 Task: Explore the indoor layout of the Louvre Museum in Paris (expanding beyond the USA).
Action: Mouse moved to (111, 84)
Screenshot: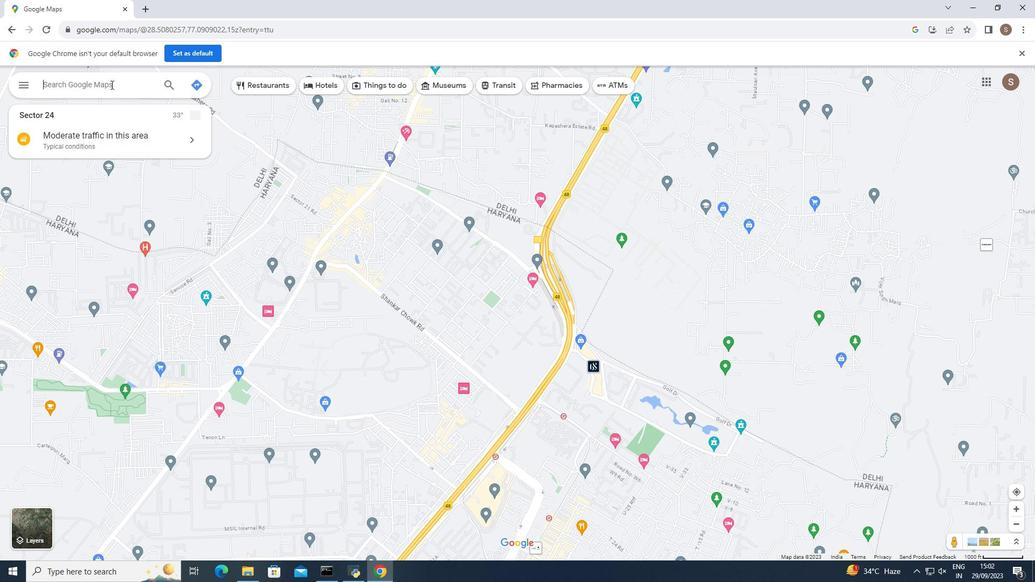 
Action: Mouse pressed left at (111, 84)
Screenshot: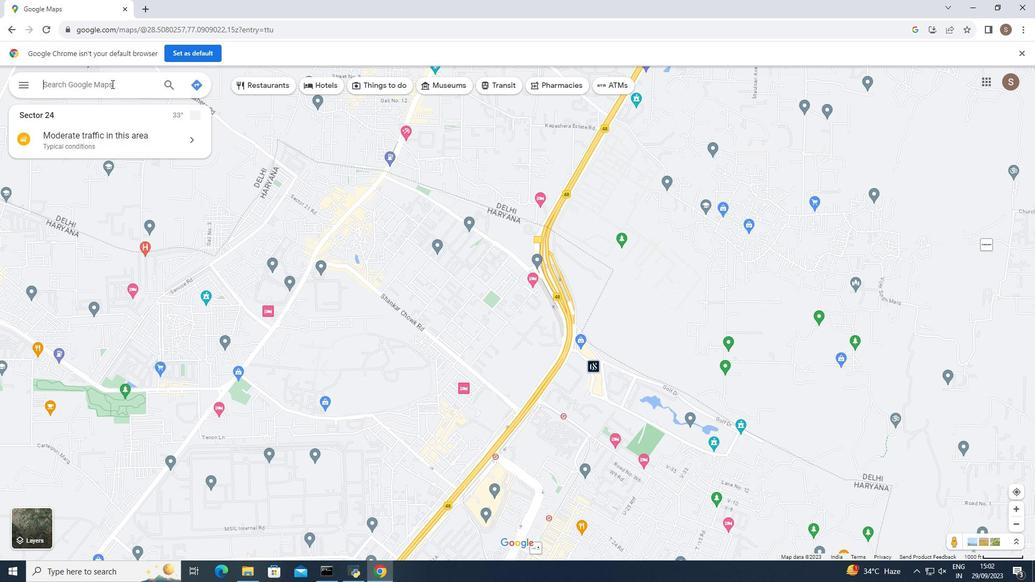 
Action: Mouse moved to (111, 84)
Screenshot: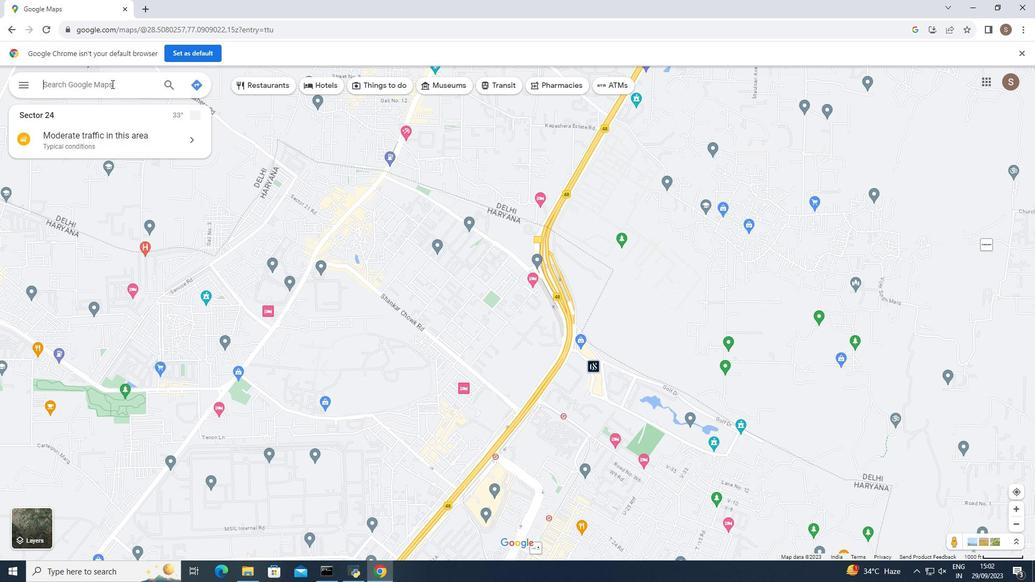 
Action: Key pressed louvre<Key.space>museum<Key.space>in<Key.space>paris
Screenshot: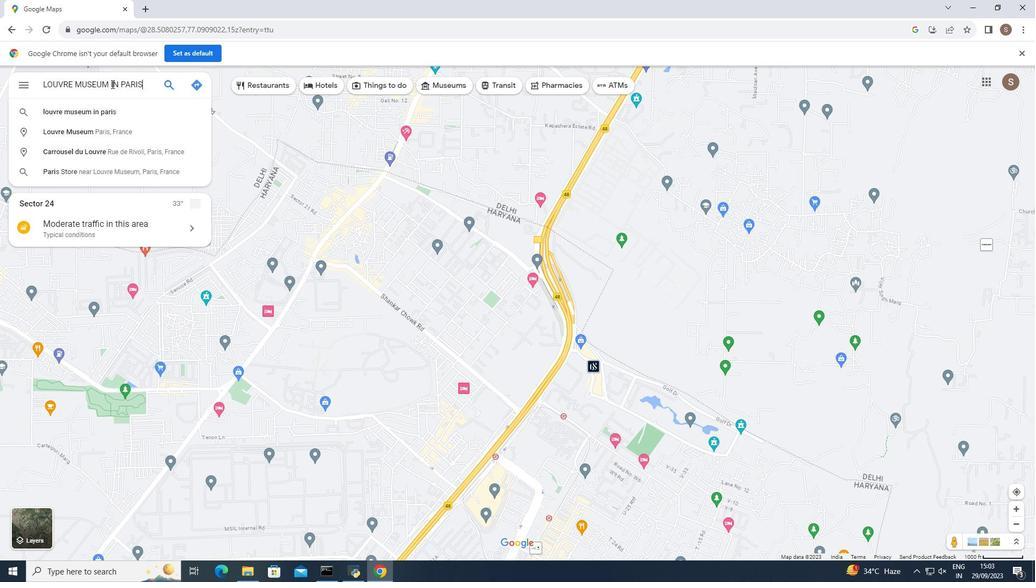 
Action: Mouse moved to (94, 127)
Screenshot: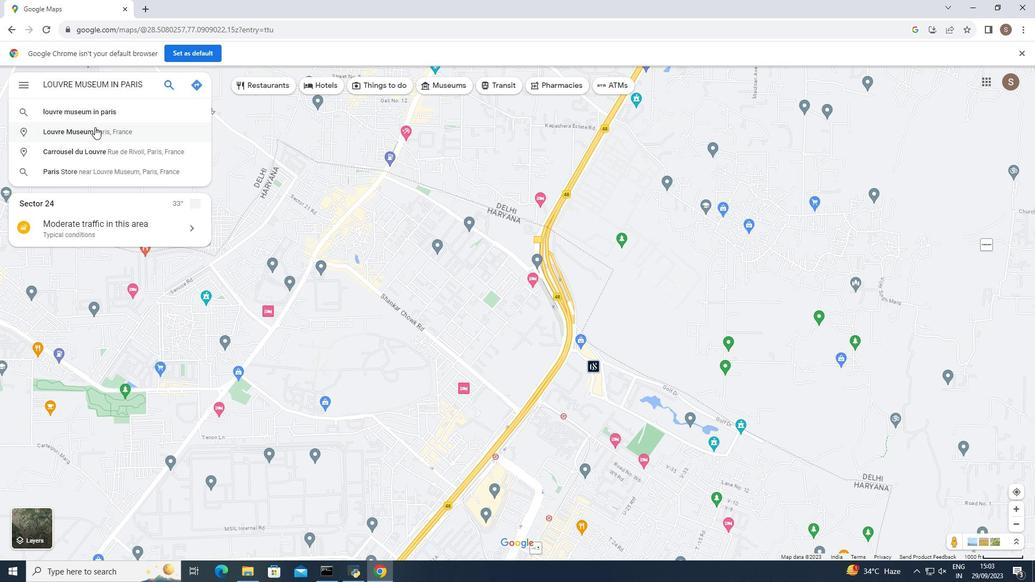 
Action: Mouse pressed left at (94, 127)
Screenshot: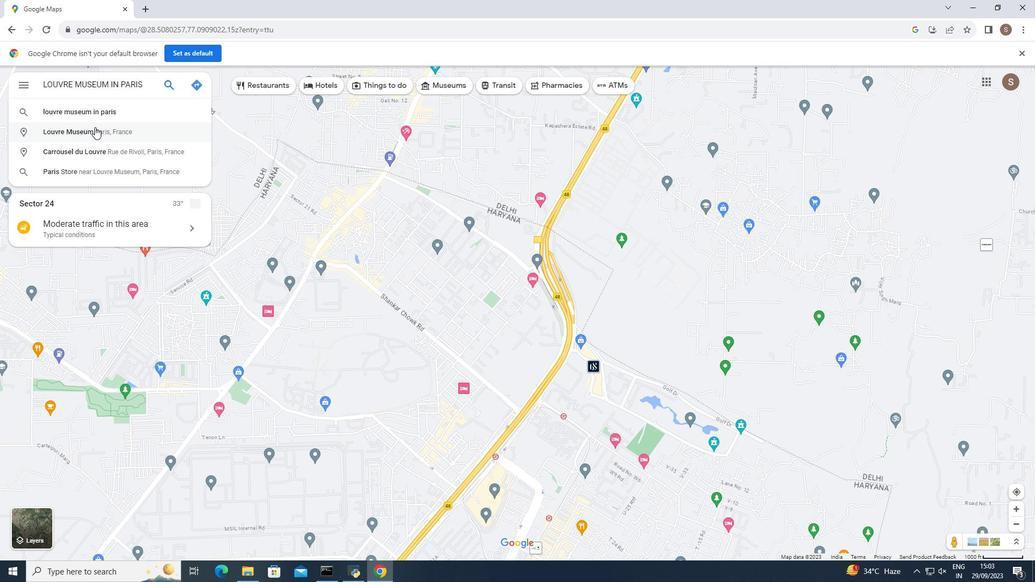 
Action: Mouse moved to (200, 360)
Screenshot: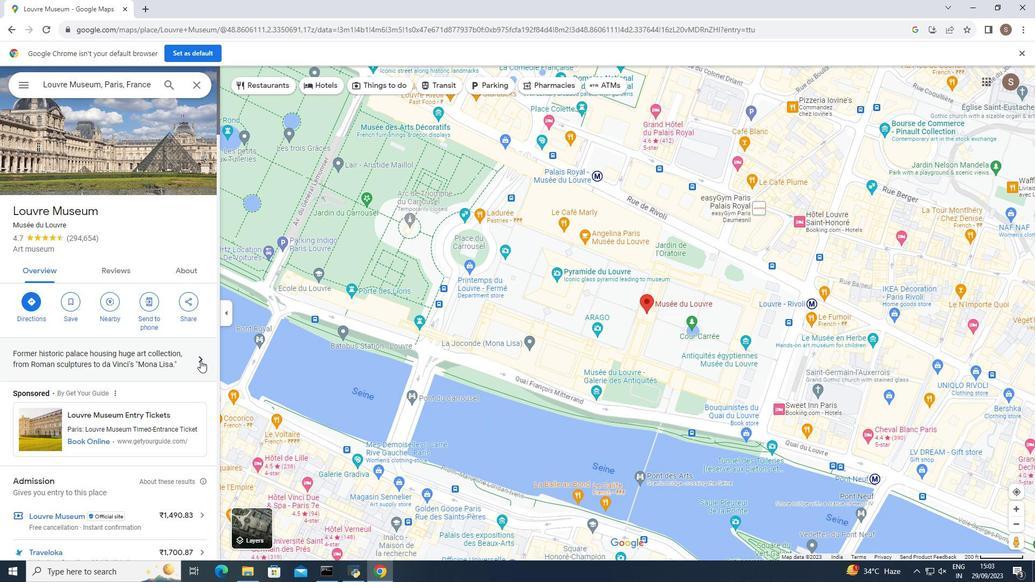 
Action: Mouse pressed left at (200, 360)
Screenshot: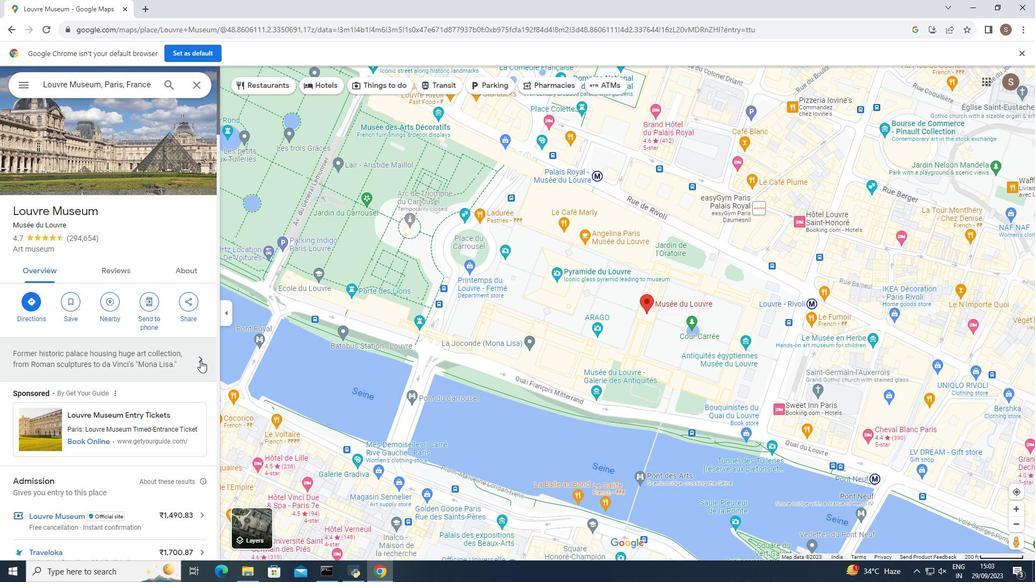 
Action: Mouse moved to (115, 111)
Screenshot: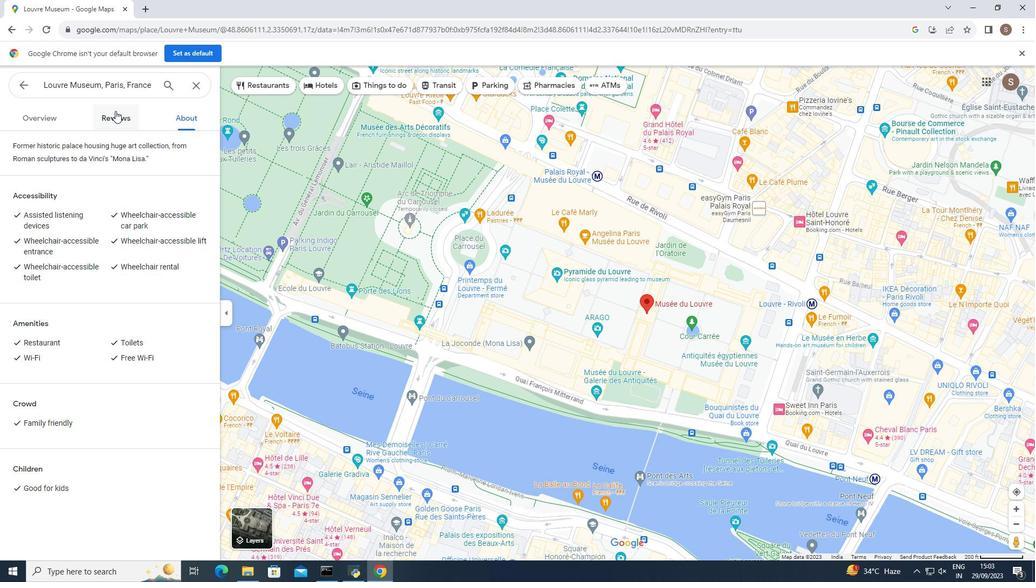 
Action: Mouse pressed left at (115, 111)
Screenshot: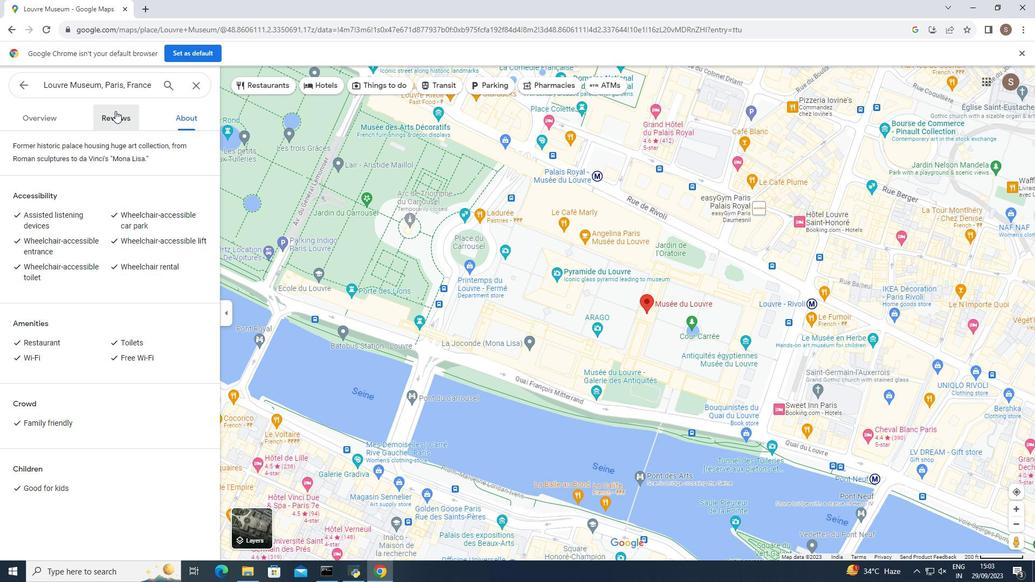 
Action: Mouse moved to (126, 247)
Screenshot: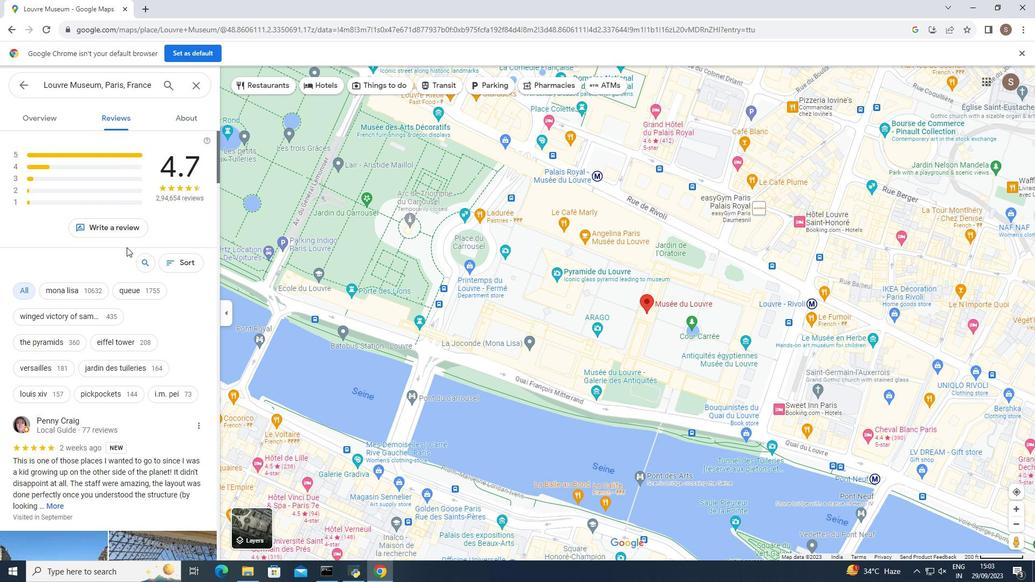 
Action: Mouse scrolled (126, 246) with delta (0, 0)
Screenshot: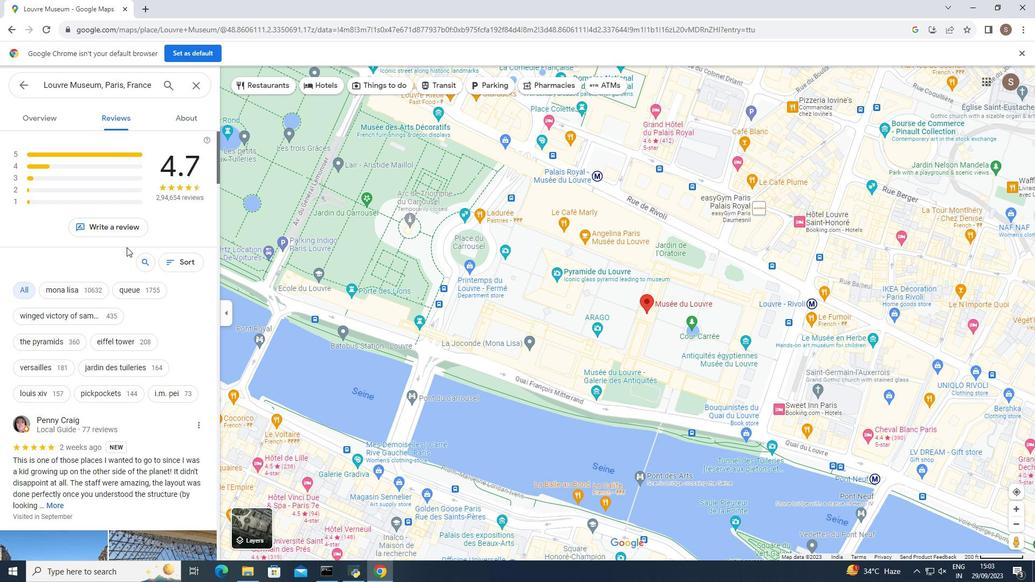 
Action: Mouse moved to (126, 247)
Screenshot: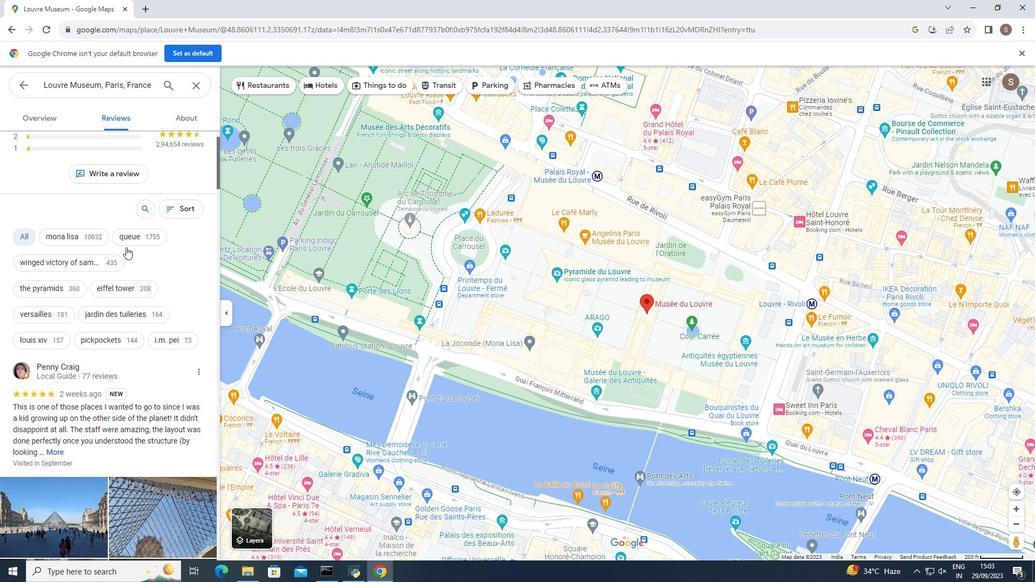 
Action: Mouse scrolled (126, 246) with delta (0, 0)
Screenshot: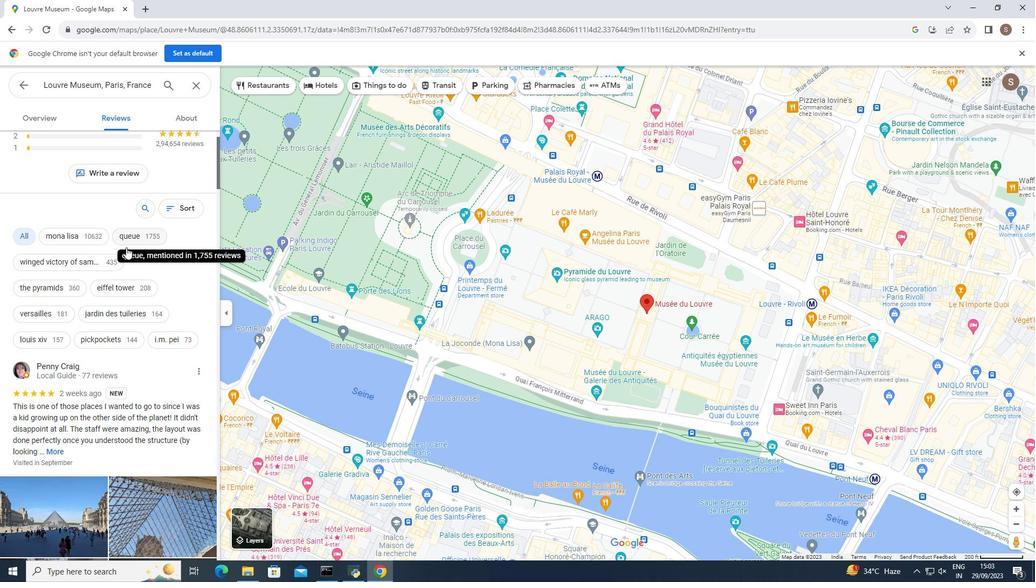 
Action: Mouse scrolled (126, 246) with delta (0, 0)
Screenshot: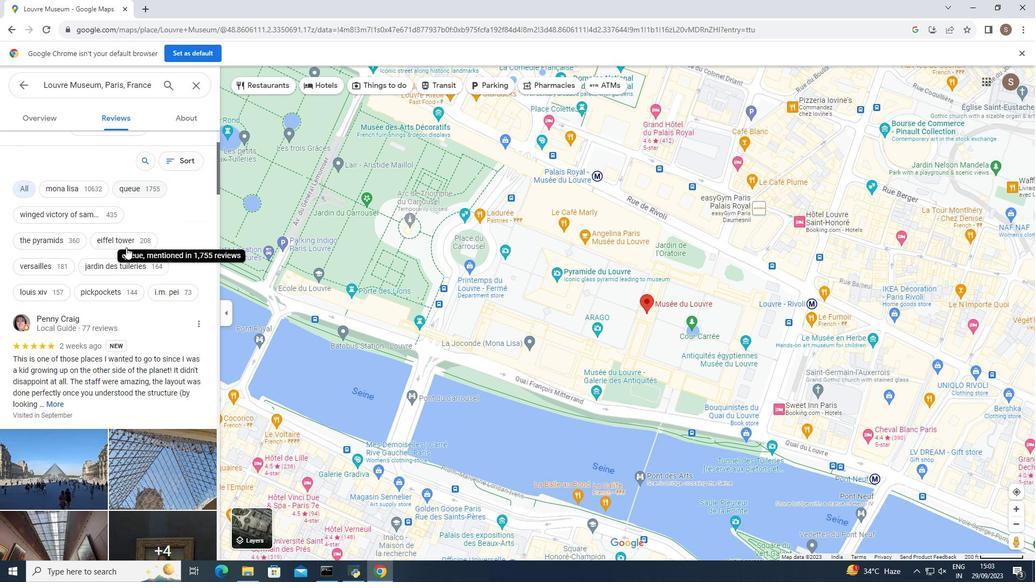 
Action: Mouse moved to (51, 342)
Screenshot: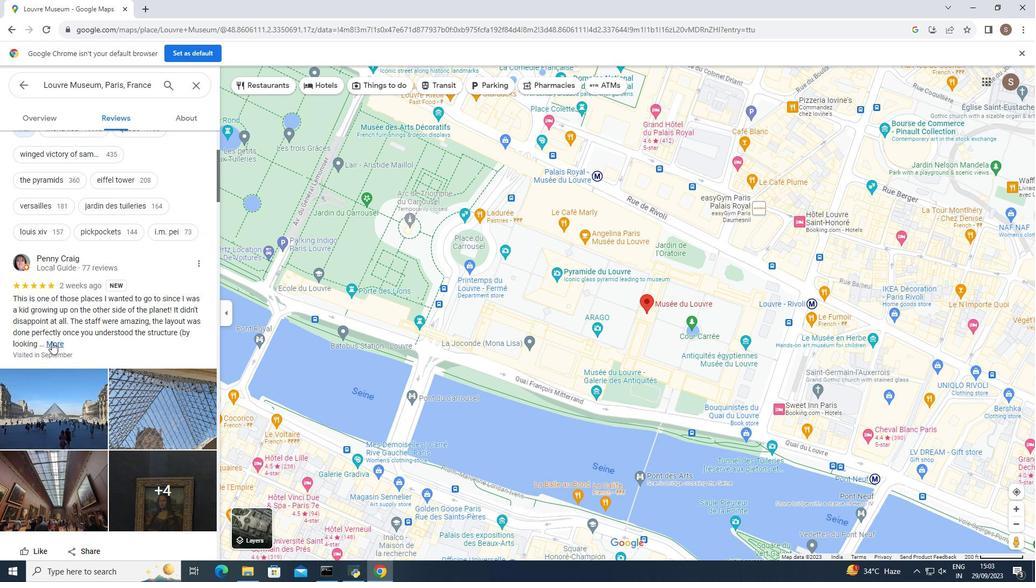 
Action: Mouse pressed left at (51, 342)
Screenshot: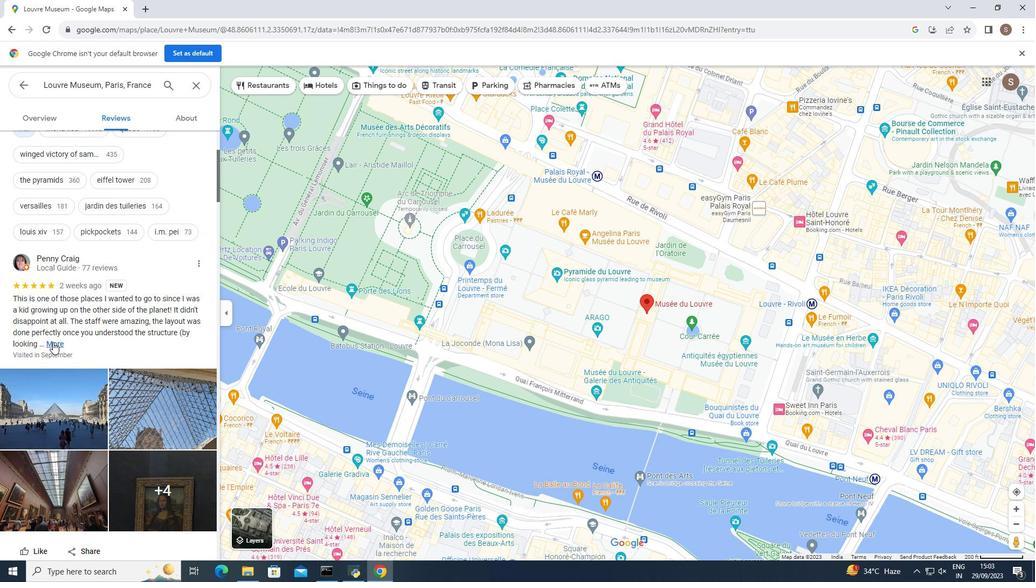 
Action: Mouse moved to (84, 326)
Screenshot: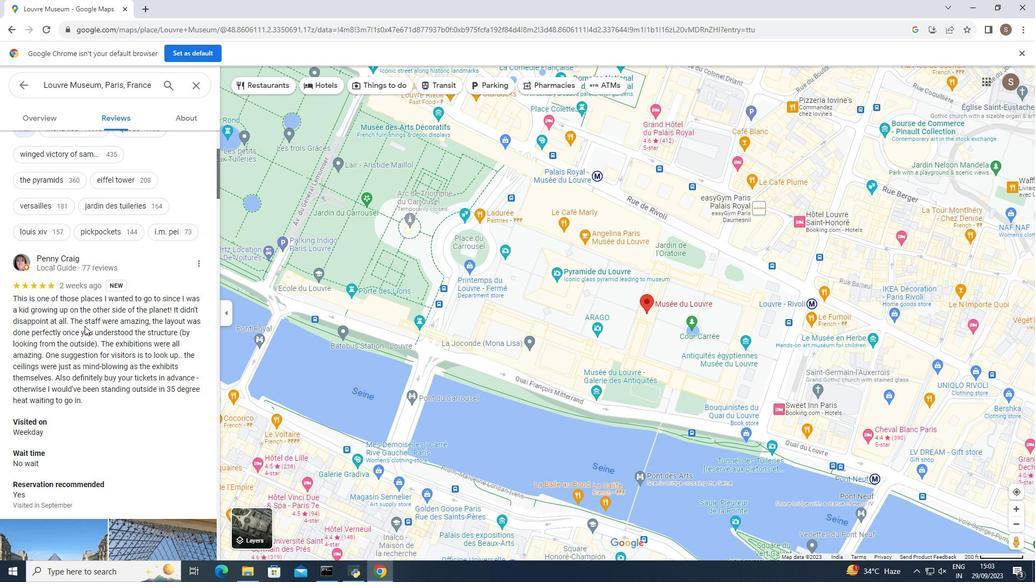 
Action: Mouse scrolled (84, 325) with delta (0, 0)
Screenshot: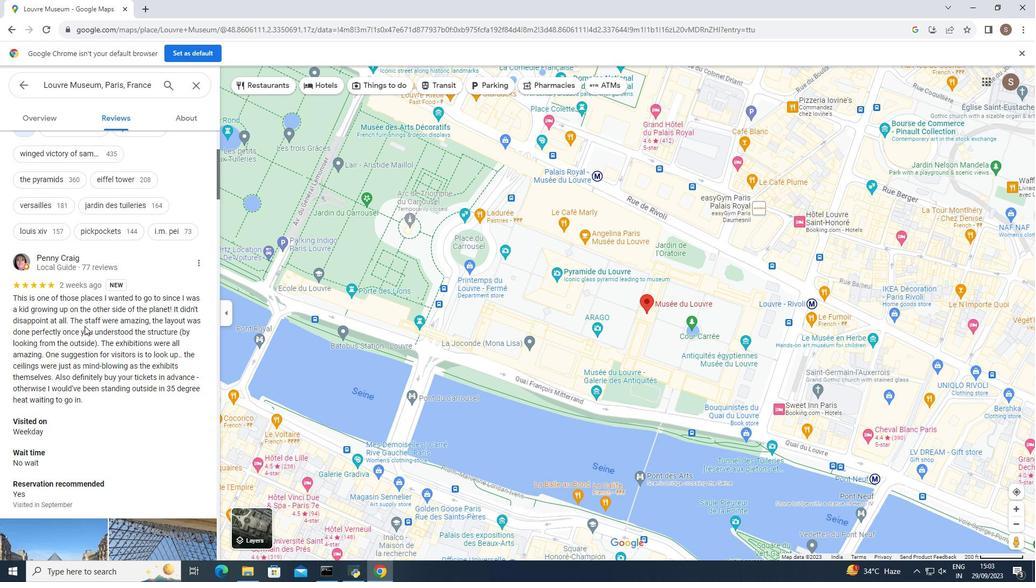 
Action: Mouse scrolled (84, 325) with delta (0, 0)
Screenshot: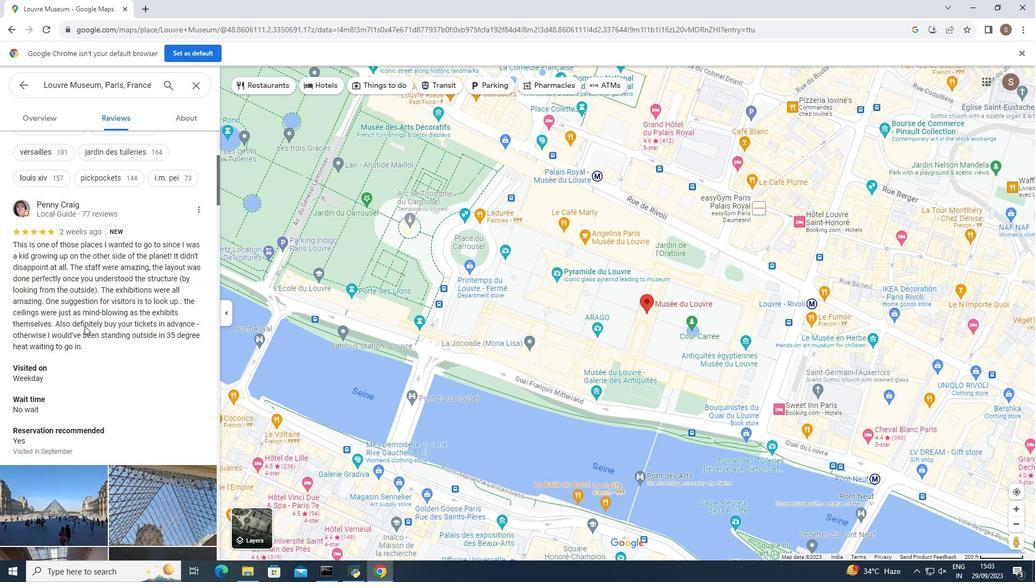 
Action: Mouse scrolled (84, 325) with delta (0, 0)
Screenshot: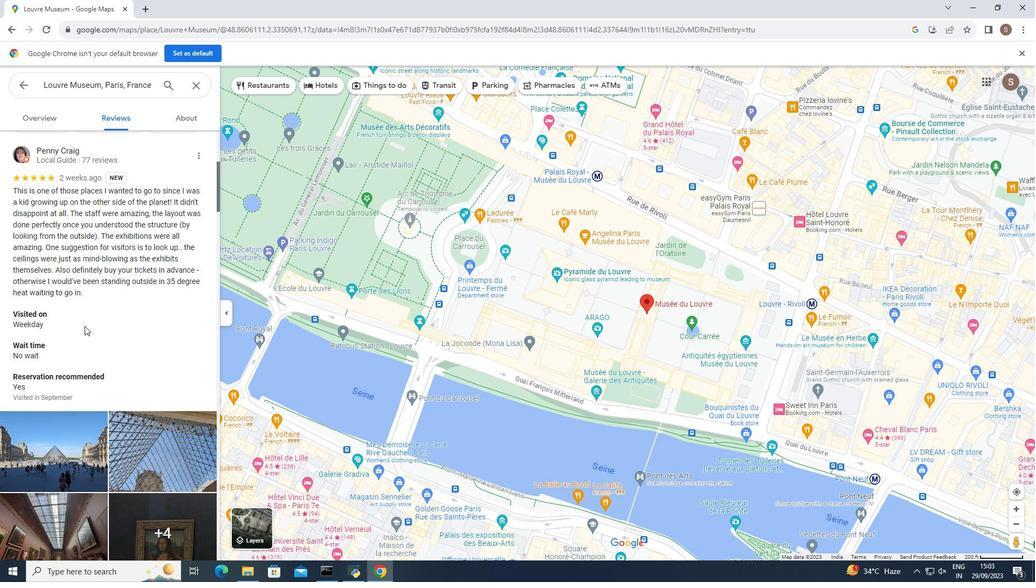 
Action: Mouse scrolled (84, 325) with delta (0, 0)
Screenshot: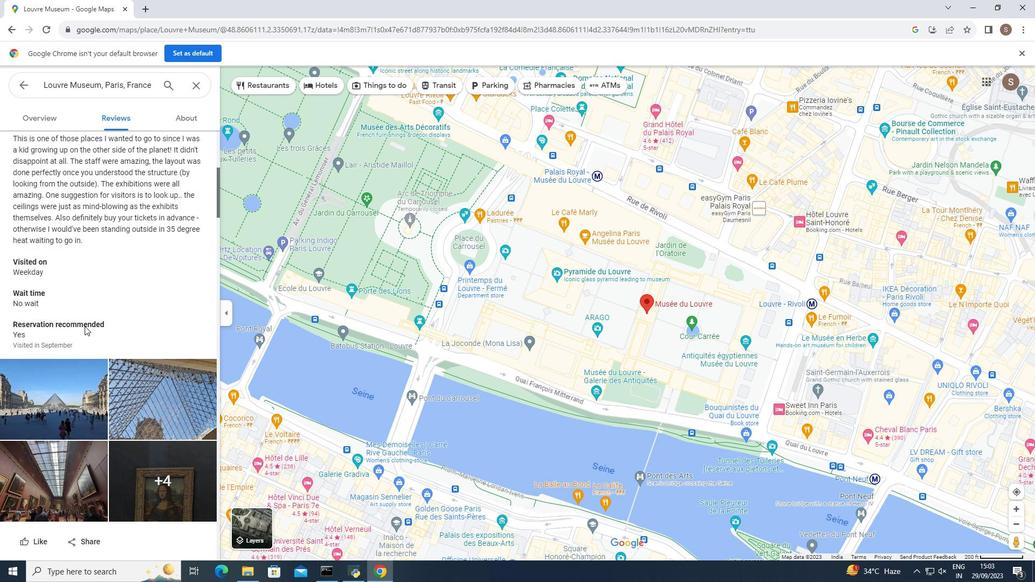 
Action: Mouse scrolled (84, 325) with delta (0, 0)
Screenshot: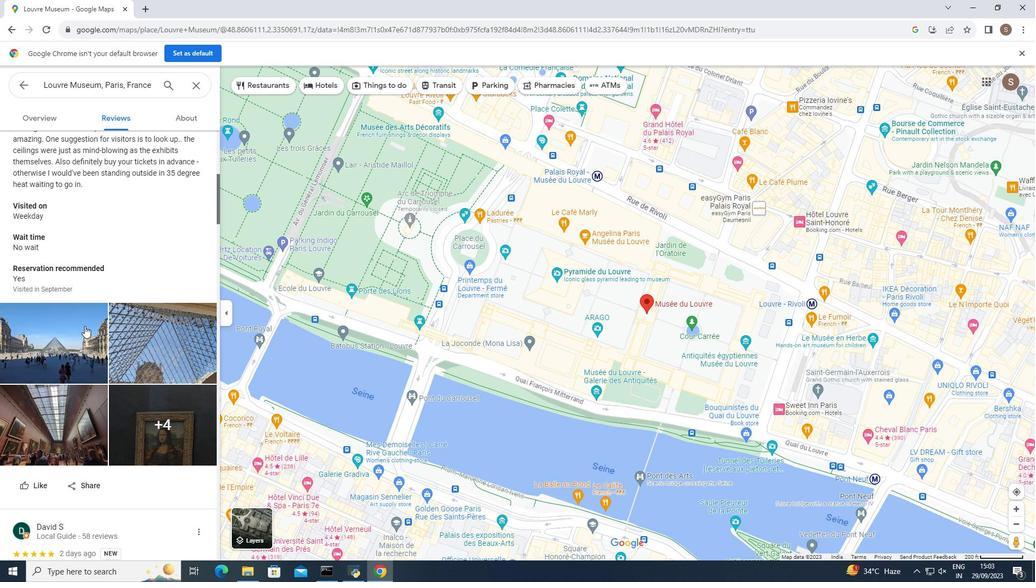 
Action: Mouse scrolled (84, 325) with delta (0, 0)
Screenshot: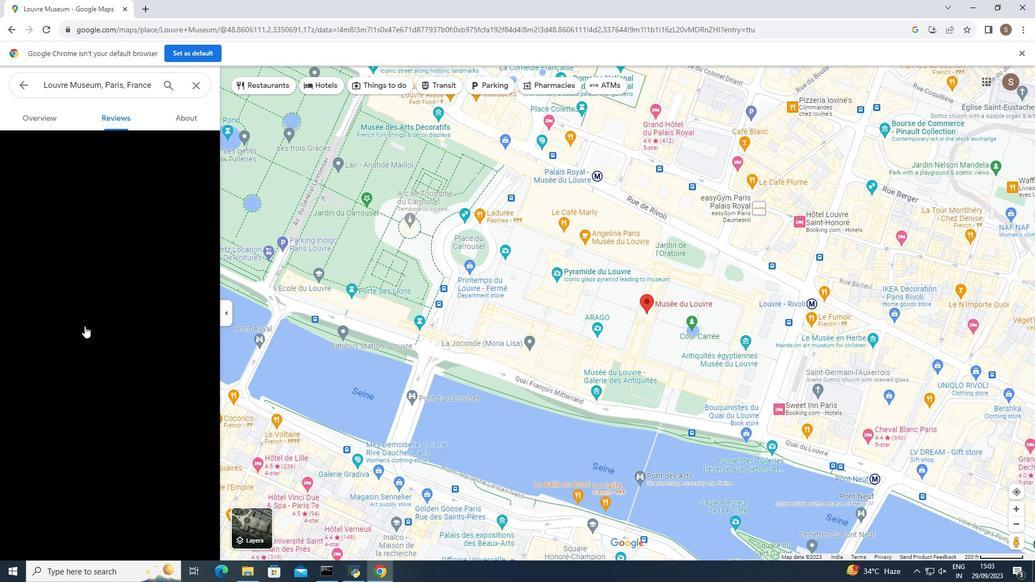 
Action: Mouse moved to (659, 331)
Screenshot: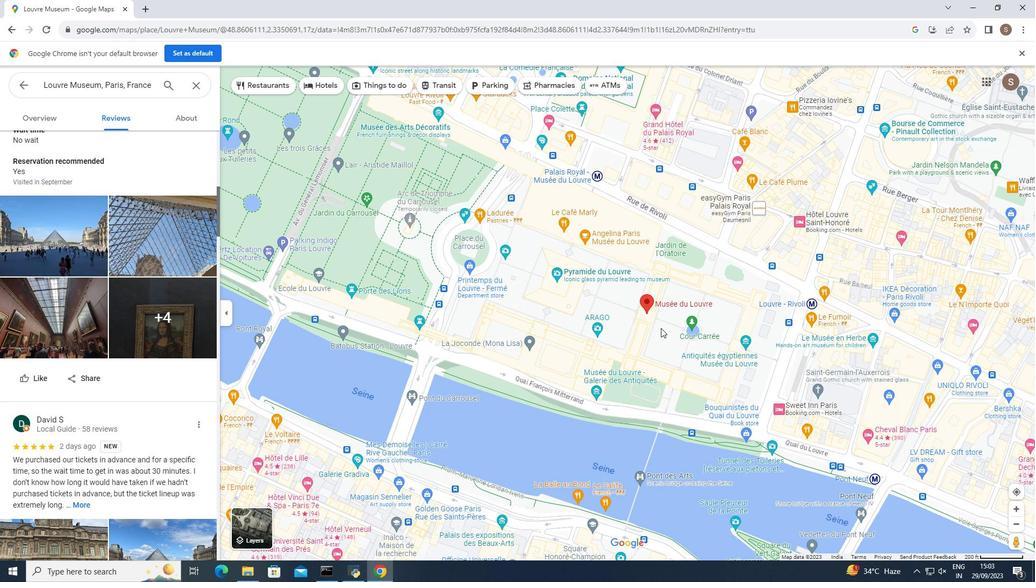 
Action: Mouse scrolled (659, 332) with delta (0, 0)
Screenshot: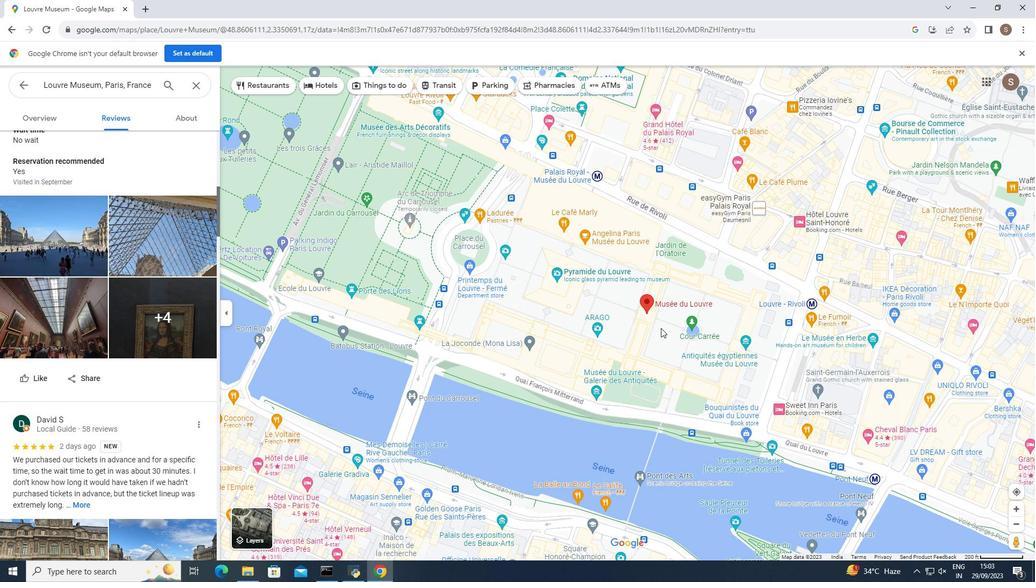 
Action: Mouse moved to (660, 327)
Screenshot: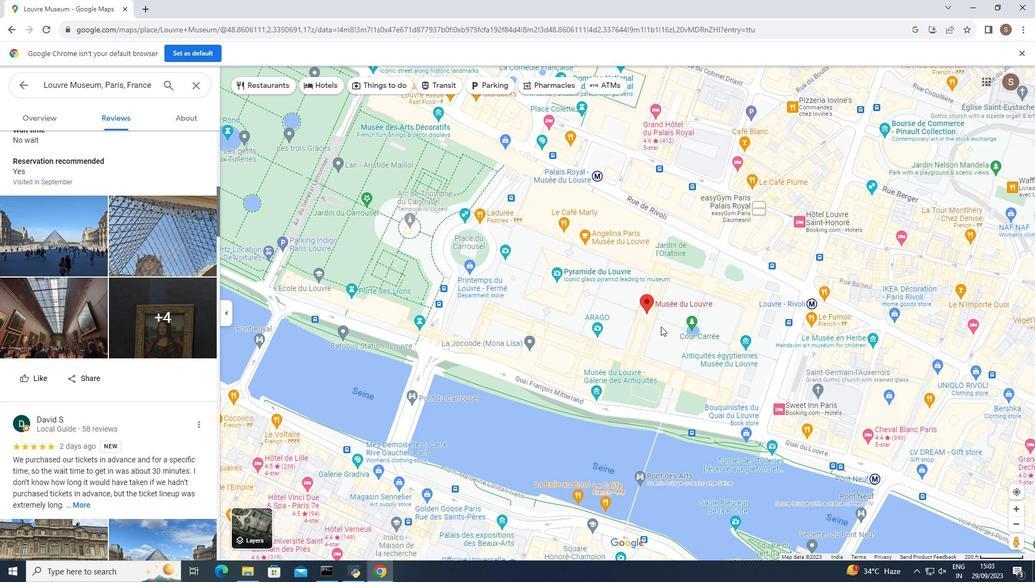 
Action: Mouse scrolled (660, 328) with delta (0, 0)
Screenshot: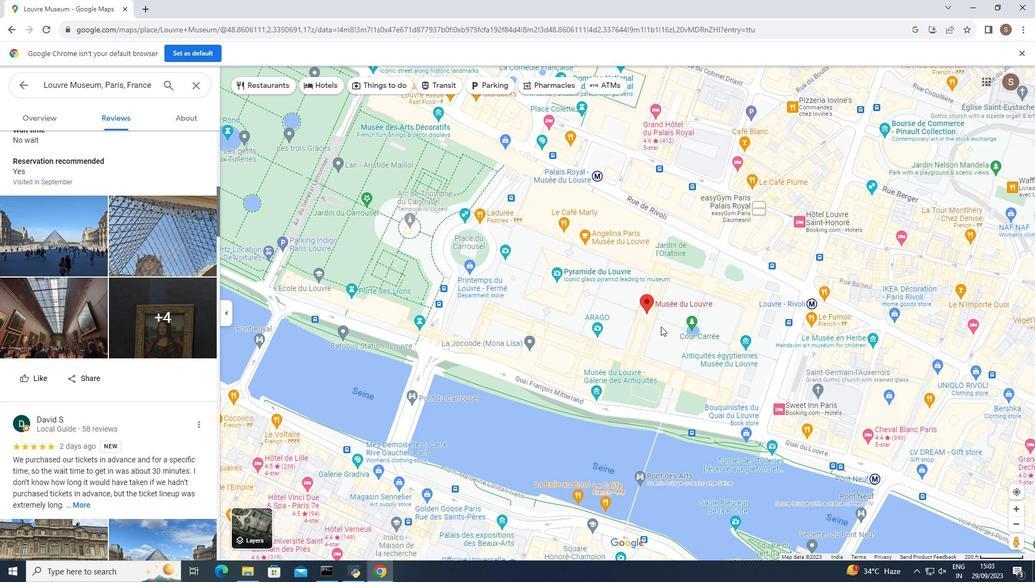 
Action: Mouse moved to (660, 326)
Screenshot: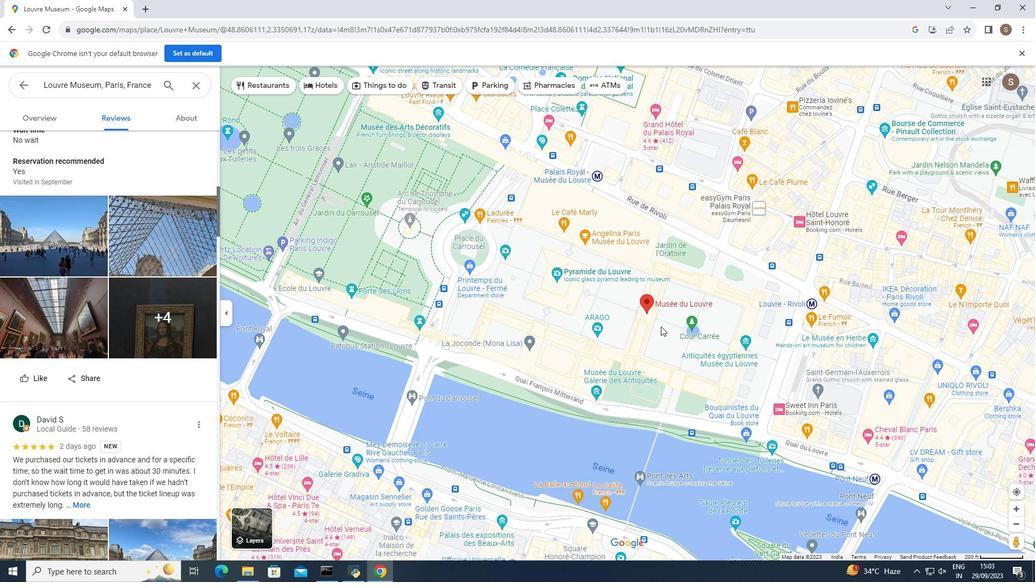 
Action: Mouse scrolled (660, 327) with delta (0, 0)
Screenshot: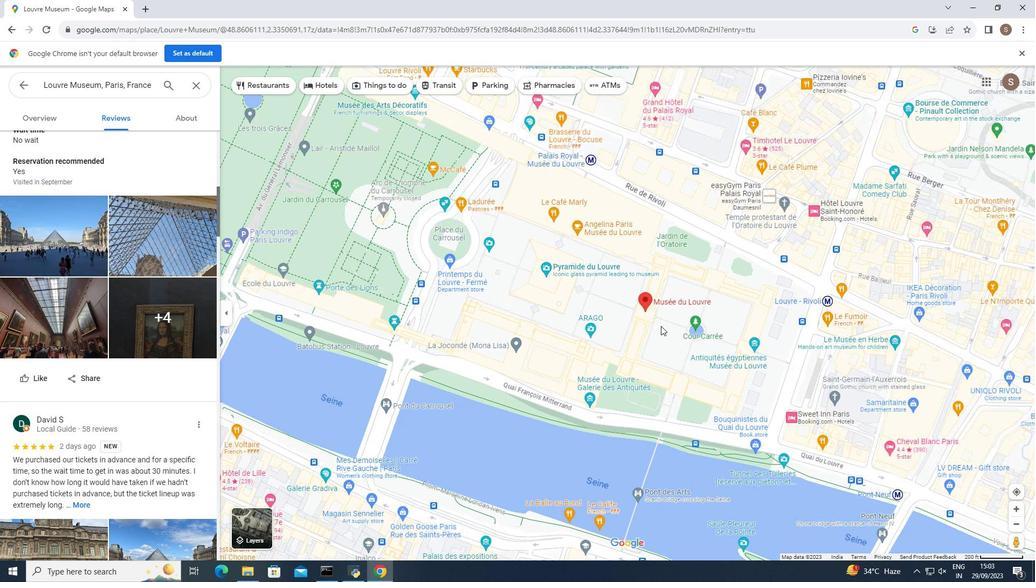 
Action: Mouse moved to (651, 329)
Screenshot: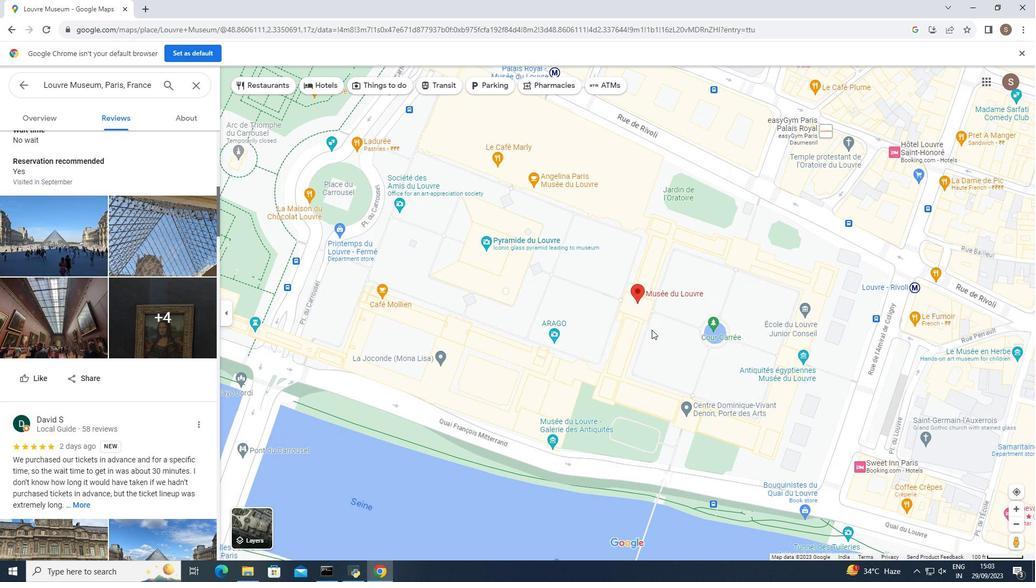 
Action: Mouse scrolled (651, 330) with delta (0, 0)
Screenshot: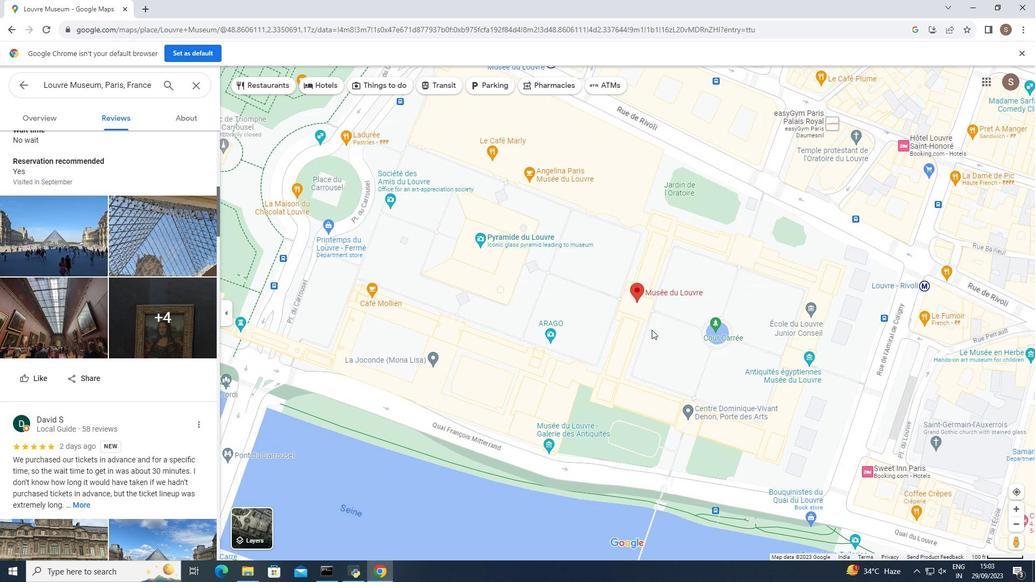 
Action: Mouse scrolled (651, 330) with delta (0, 0)
Screenshot: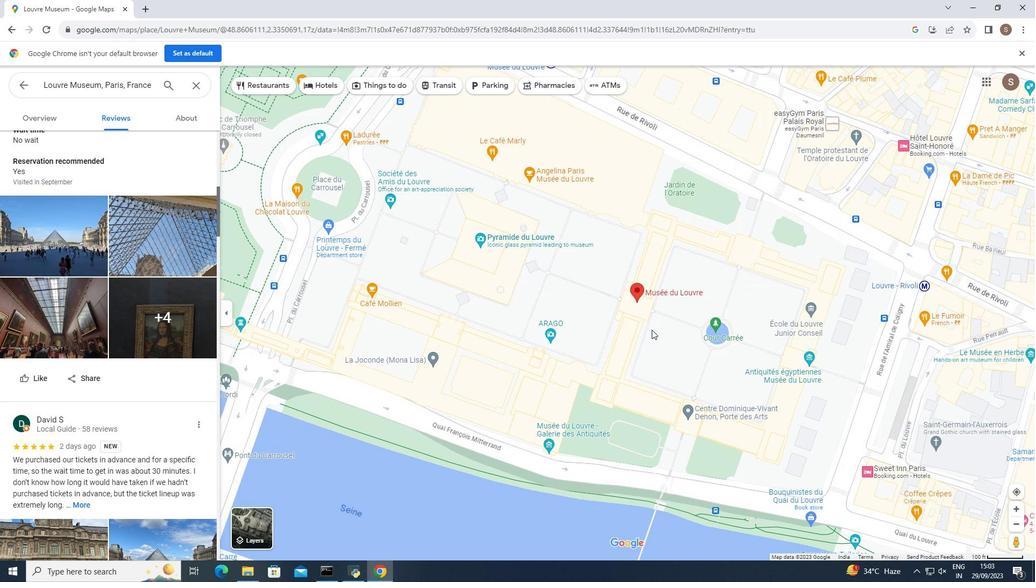 
Action: Mouse scrolled (651, 330) with delta (0, 0)
Screenshot: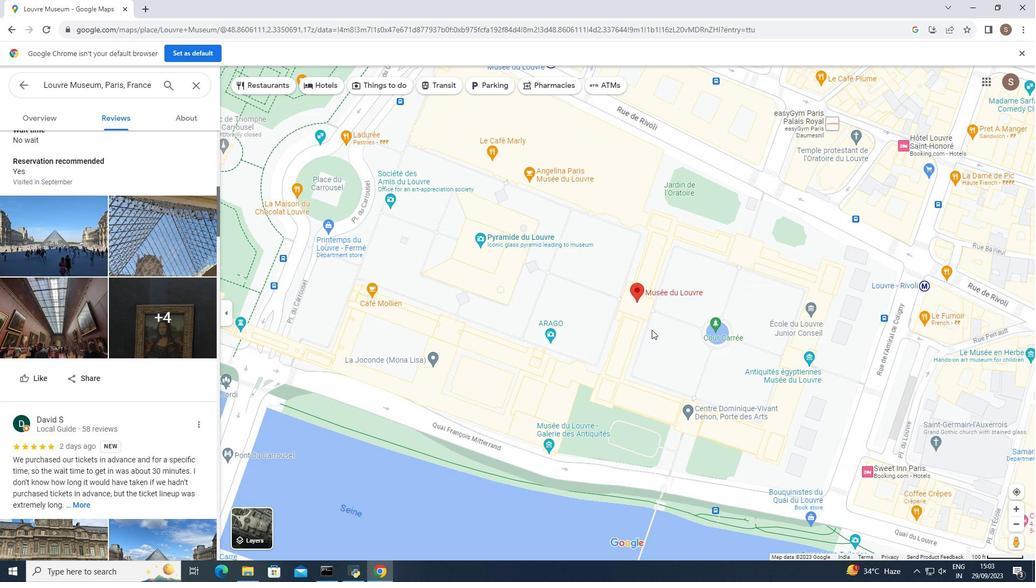
Action: Mouse scrolled (651, 330) with delta (0, 0)
Screenshot: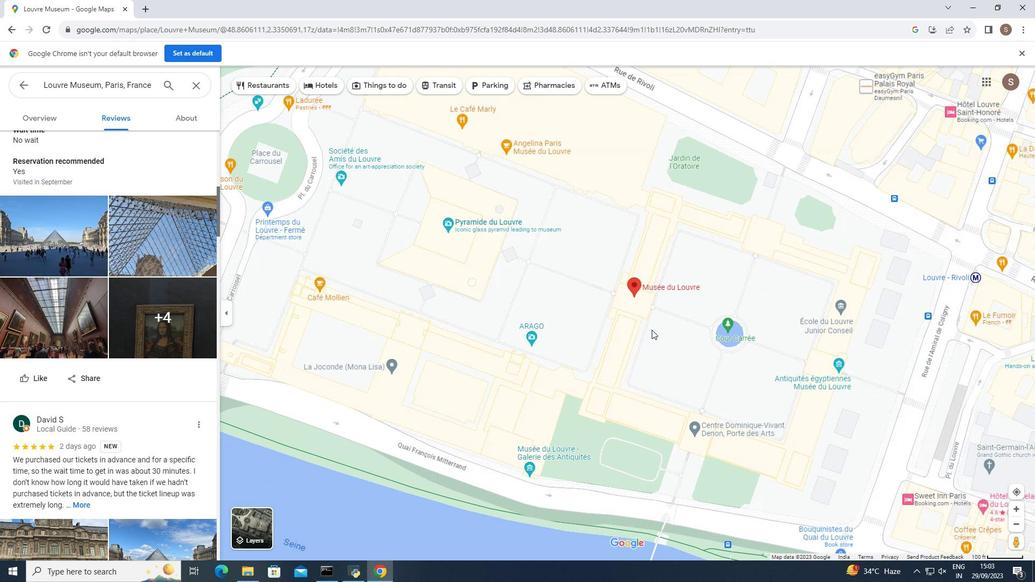 
Action: Mouse scrolled (651, 330) with delta (0, 0)
Screenshot: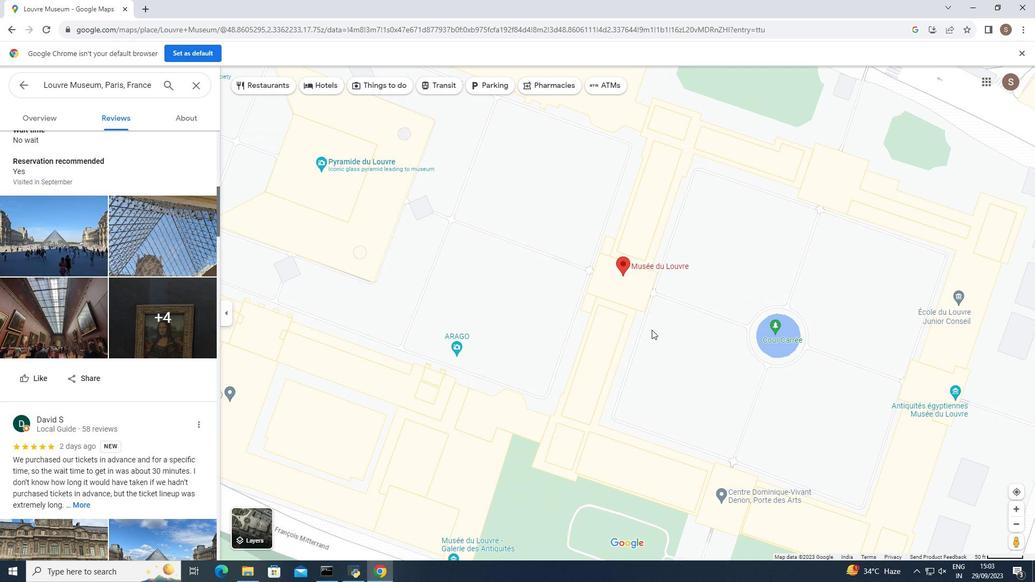 
Action: Mouse scrolled (651, 330) with delta (0, 0)
Screenshot: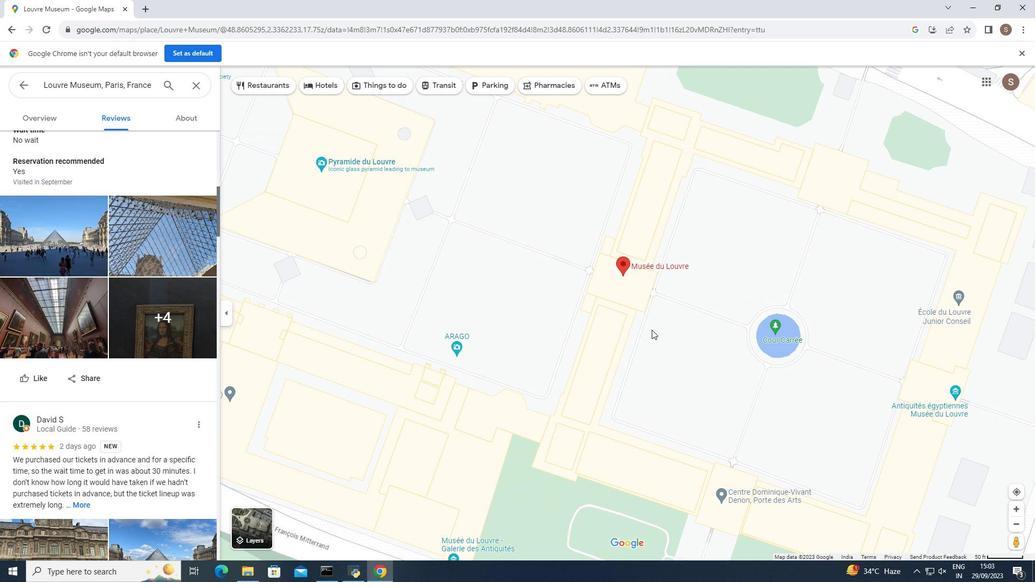 
Action: Mouse scrolled (651, 330) with delta (0, 0)
Screenshot: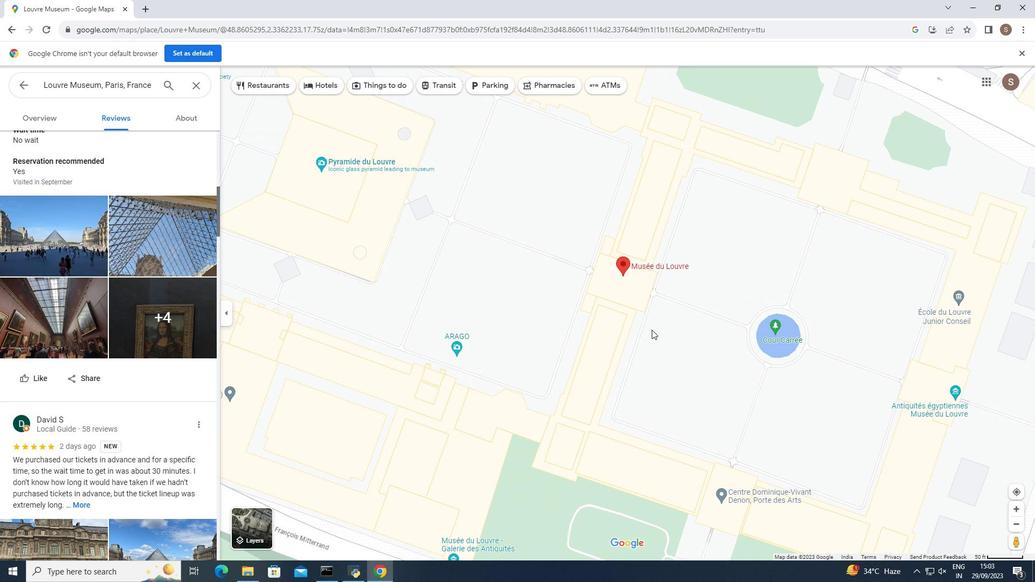 
Action: Mouse scrolled (651, 330) with delta (0, 0)
Screenshot: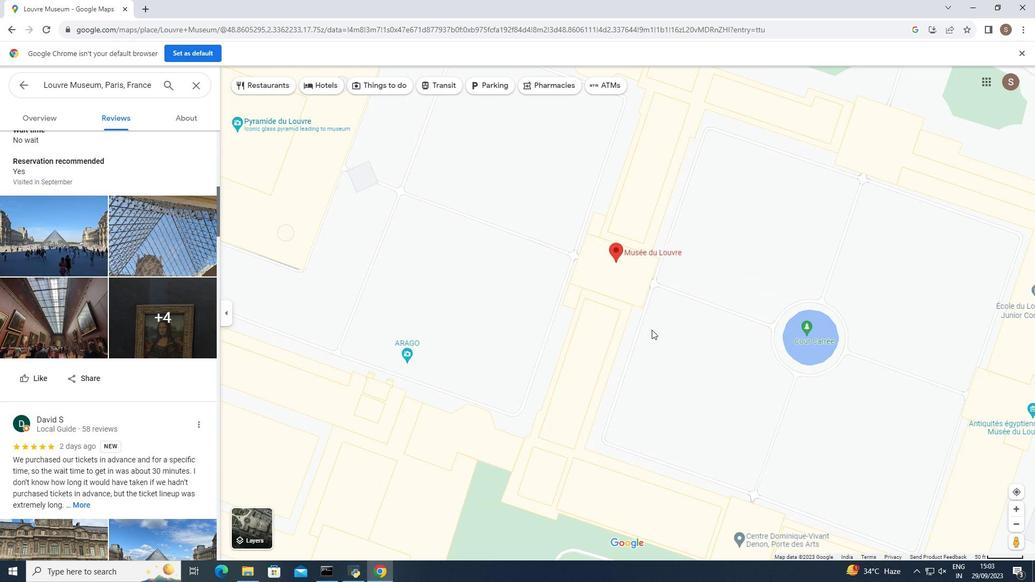 
Action: Mouse moved to (618, 224)
Screenshot: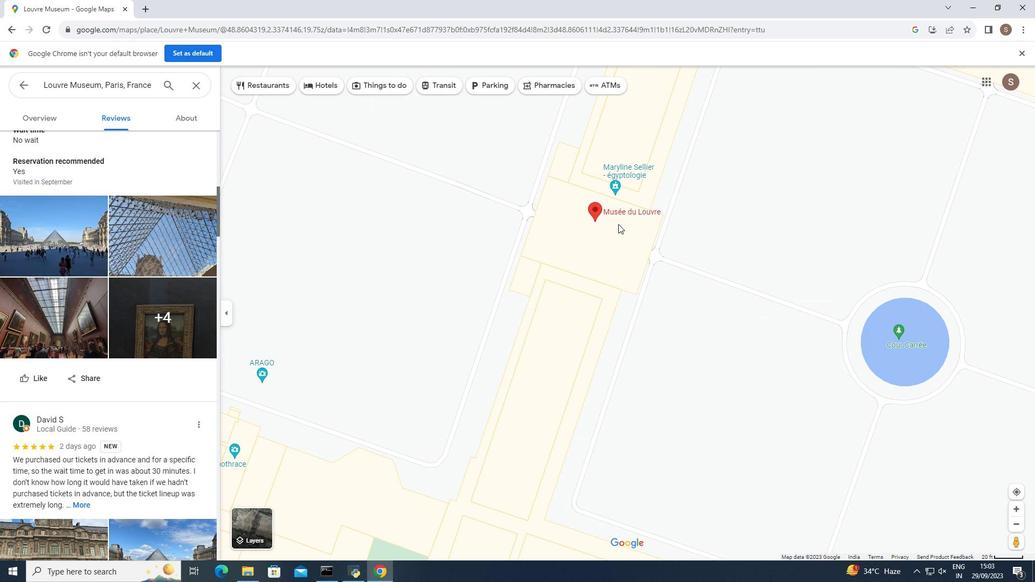 
Action: Mouse scrolled (618, 224) with delta (0, 0)
Screenshot: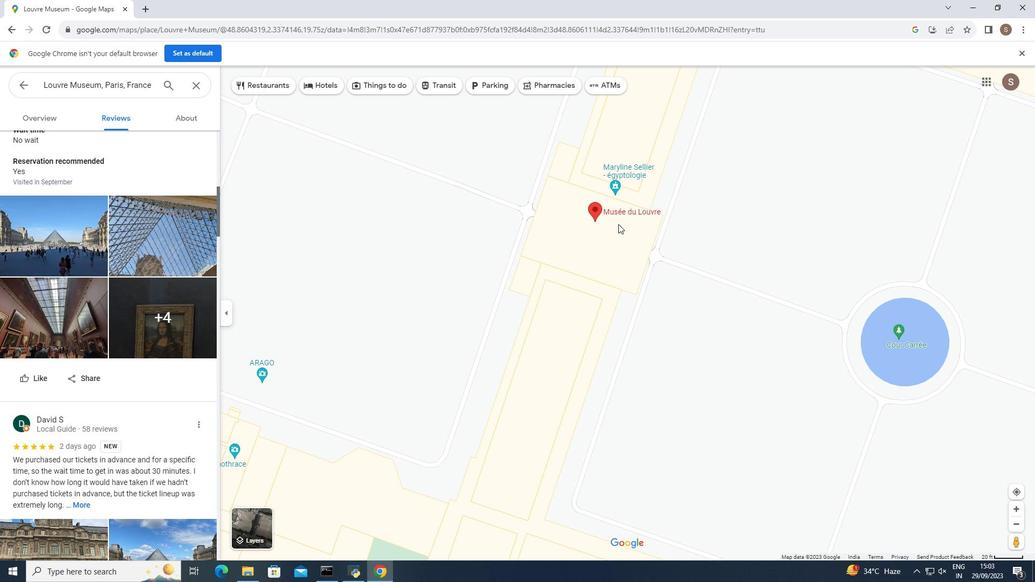 
Action: Mouse scrolled (618, 224) with delta (0, 0)
Screenshot: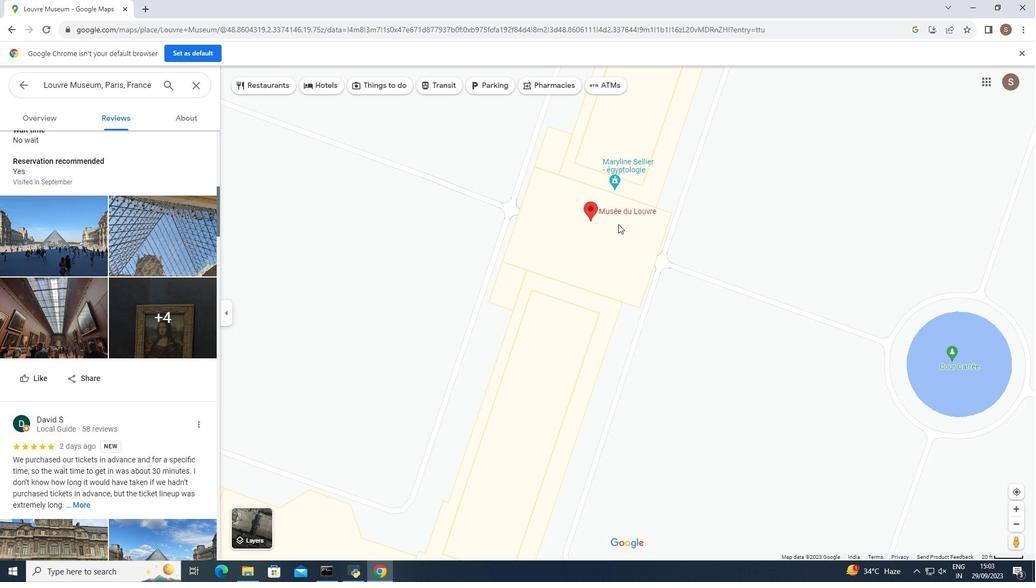 
Action: Mouse scrolled (618, 224) with delta (0, 0)
Screenshot: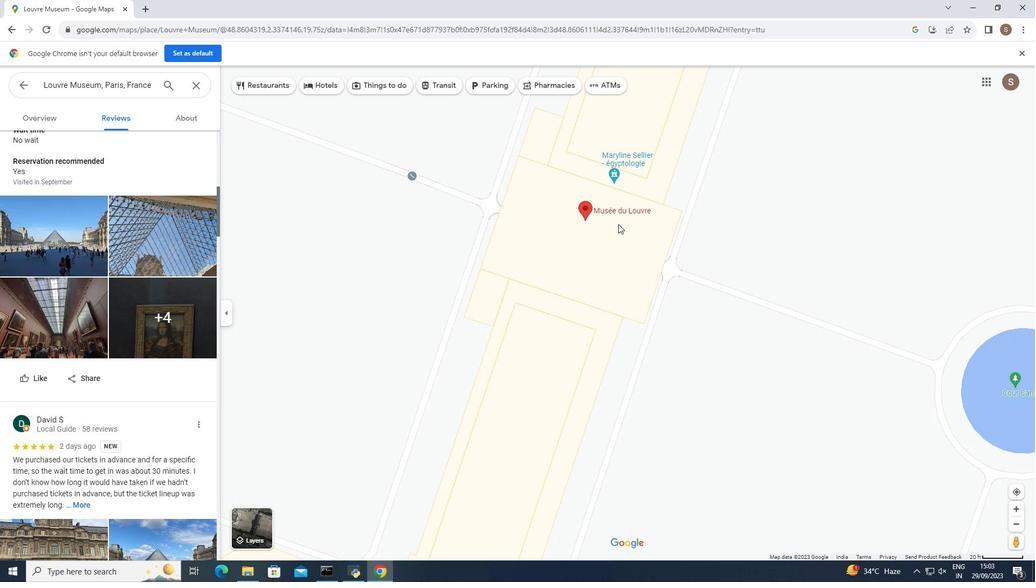 
Action: Mouse scrolled (618, 224) with delta (0, 0)
Screenshot: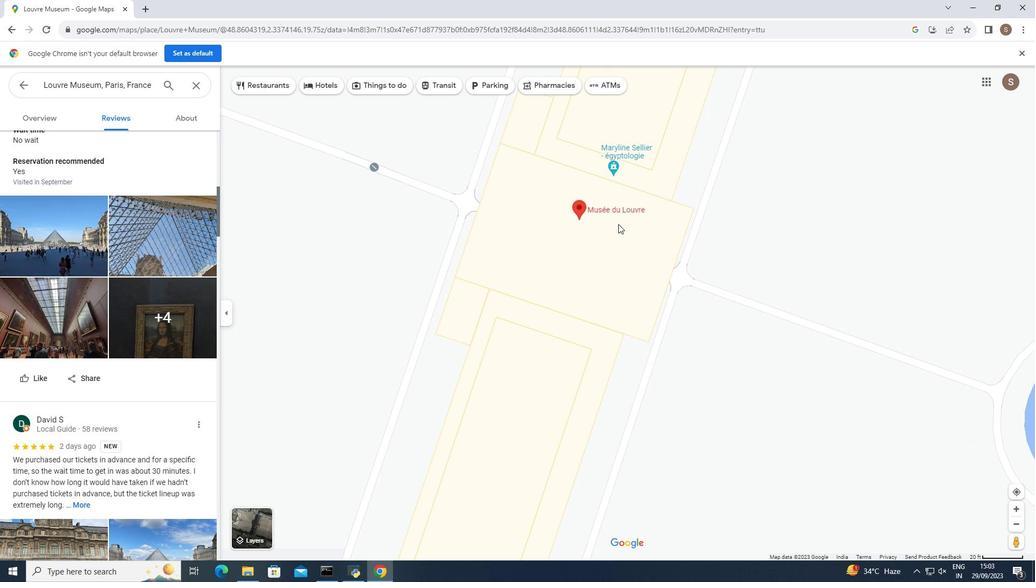 
Action: Mouse moved to (234, 313)
Screenshot: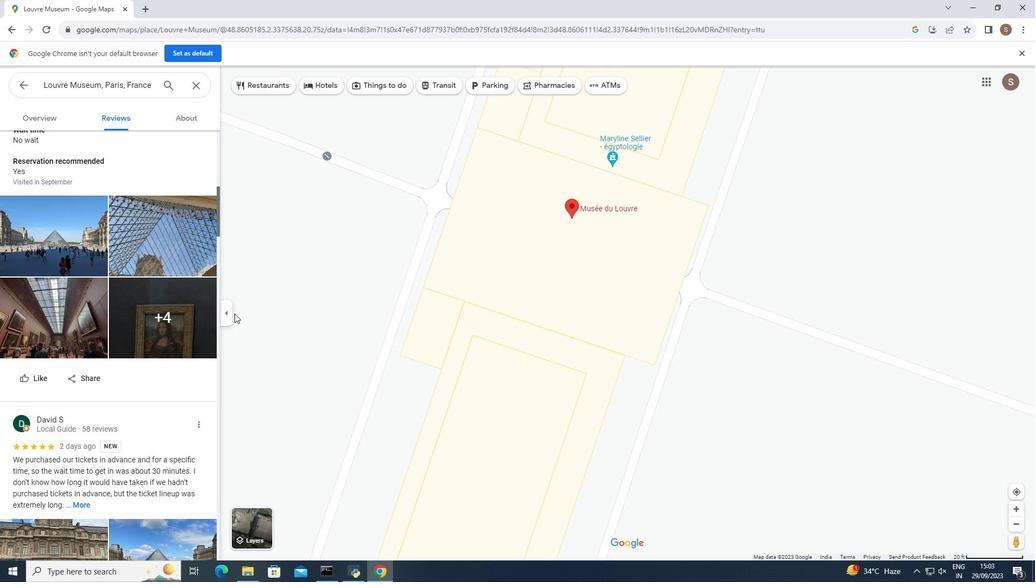 
Action: Mouse pressed left at (234, 313)
Screenshot: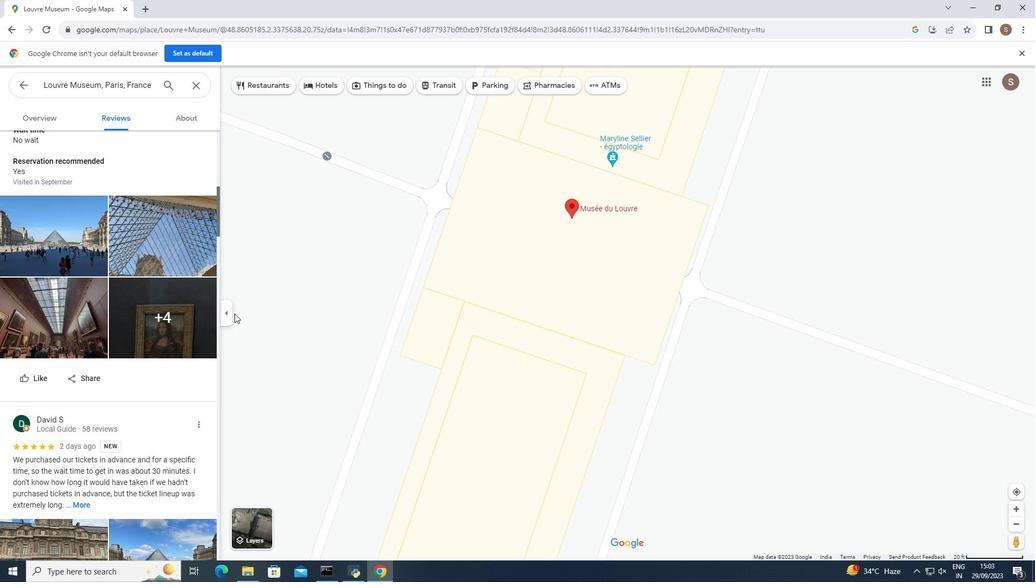 
Action: Mouse moved to (229, 319)
Screenshot: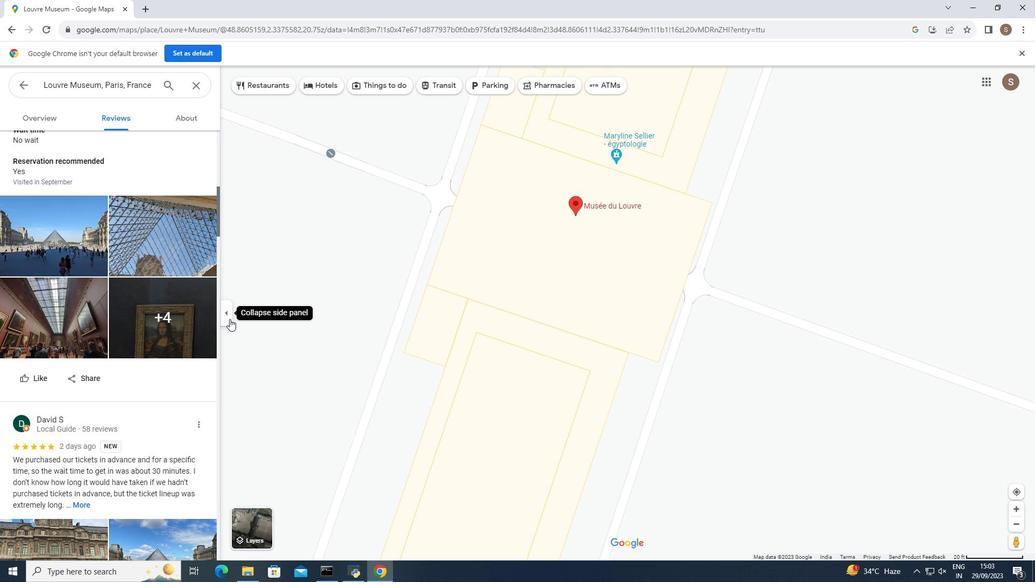 
Action: Mouse pressed left at (229, 319)
Screenshot: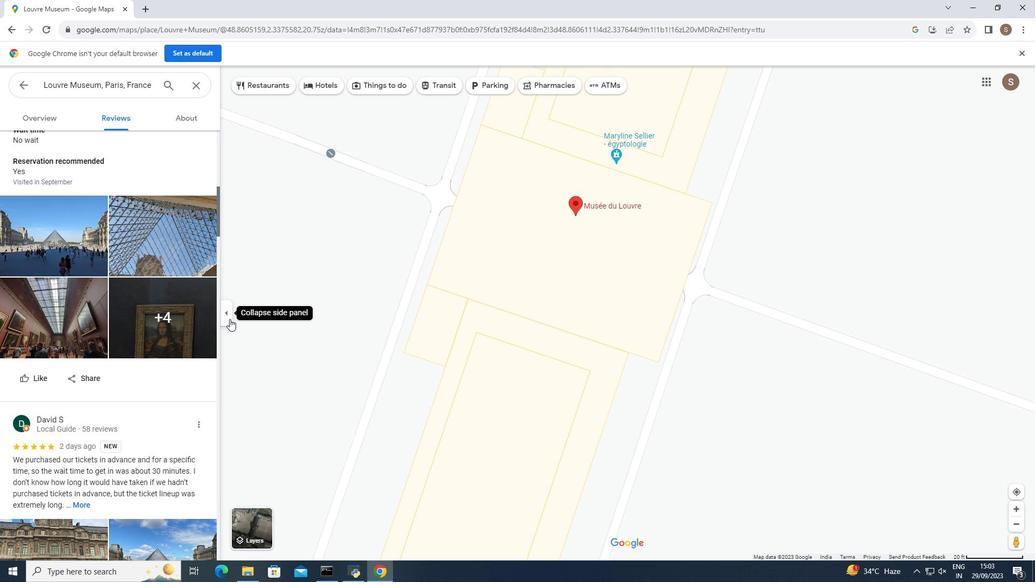 
Action: Mouse moved to (565, 269)
Screenshot: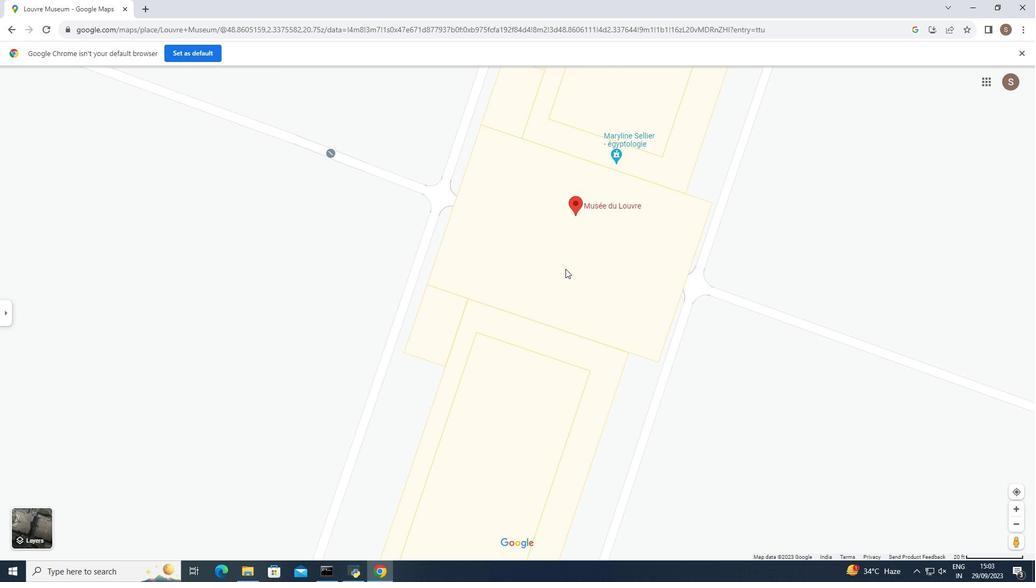
Action: Mouse scrolled (565, 269) with delta (0, 0)
Screenshot: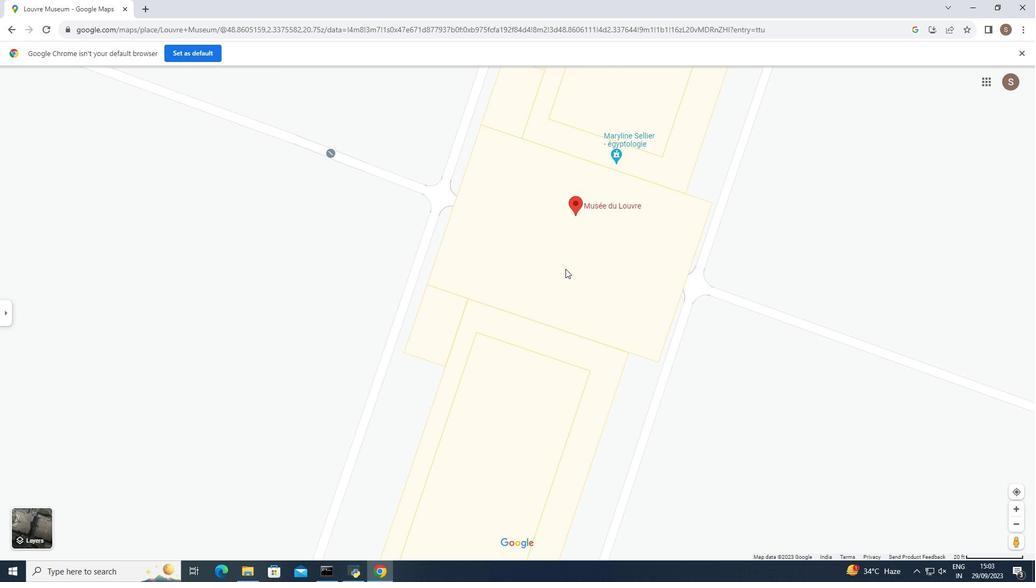
Action: Mouse scrolled (565, 269) with delta (0, 0)
Screenshot: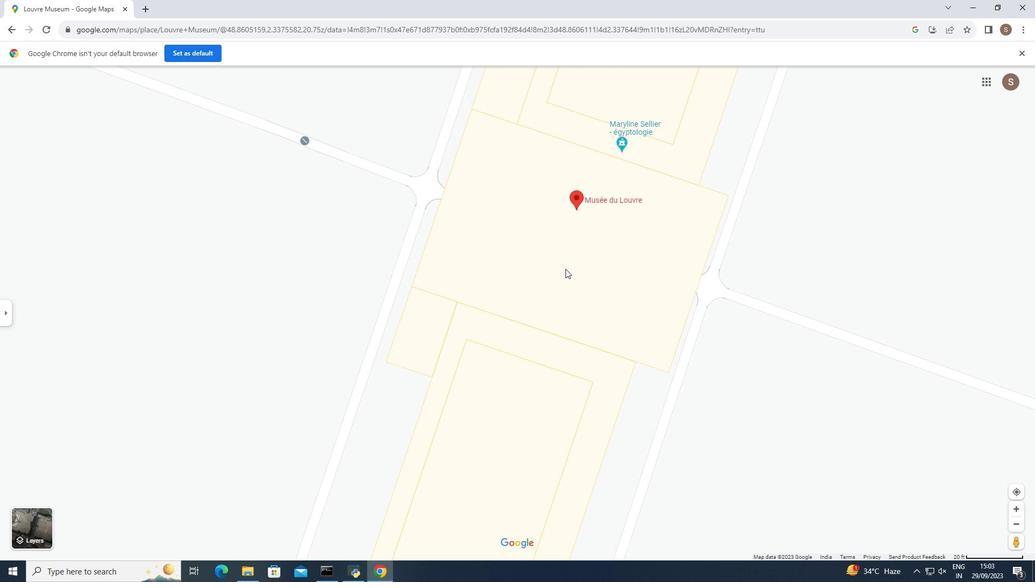 
Action: Mouse scrolled (565, 269) with delta (0, 0)
Screenshot: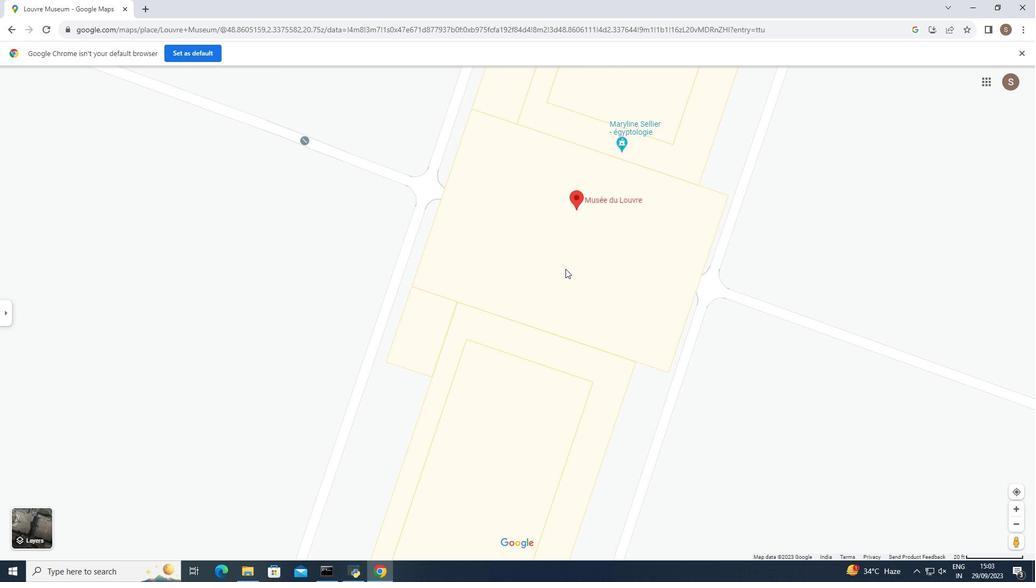 
Action: Mouse scrolled (565, 269) with delta (0, 0)
Screenshot: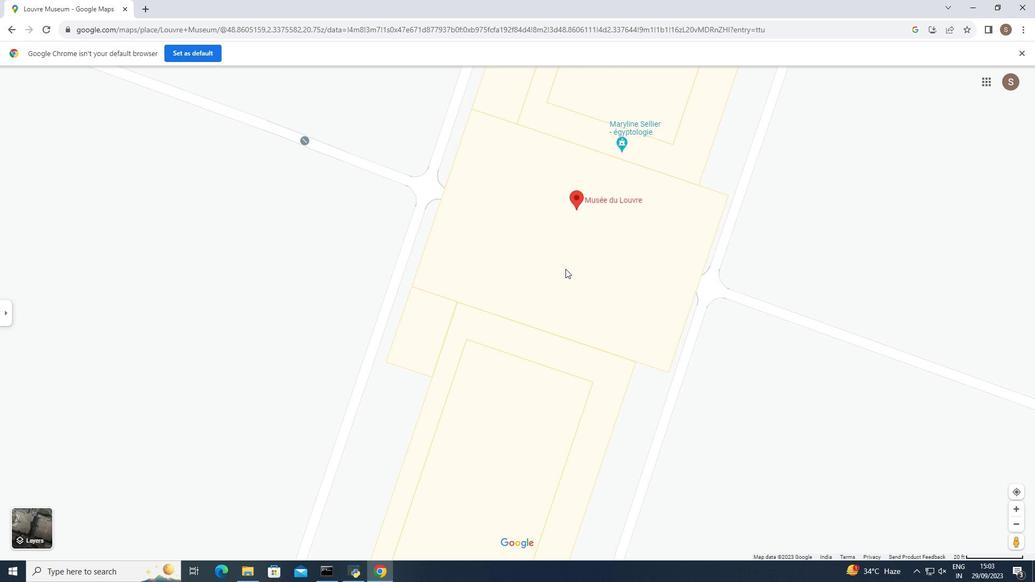 
Action: Mouse moved to (566, 269)
Screenshot: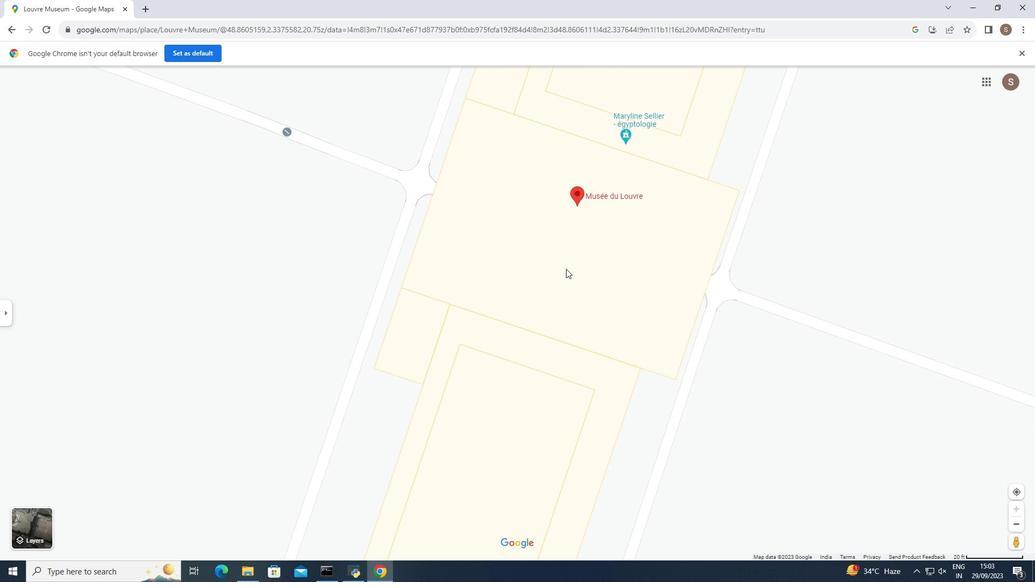 
Action: Mouse scrolled (566, 269) with delta (0, 0)
Screenshot: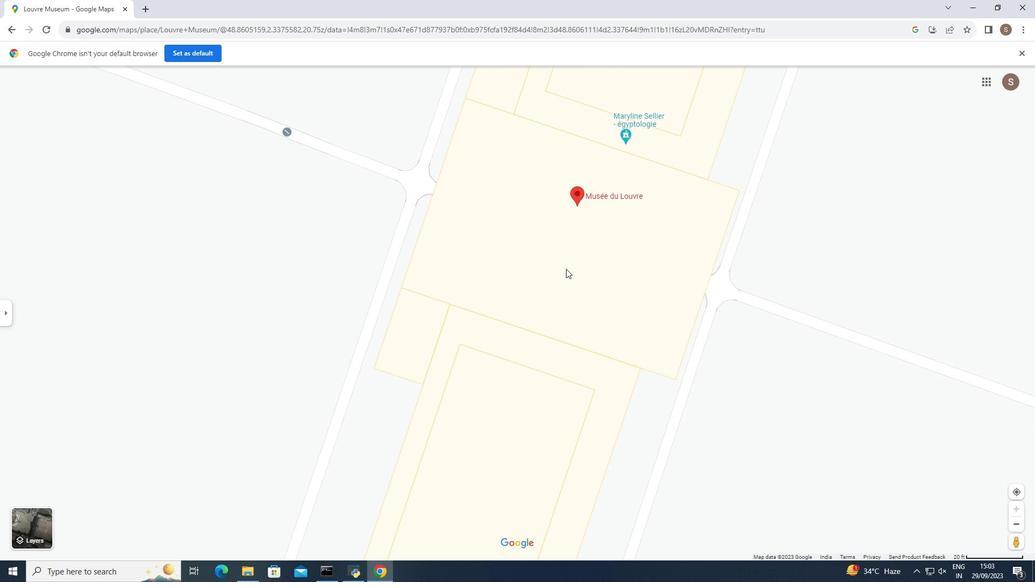 
Action: Mouse moved to (559, 267)
Screenshot: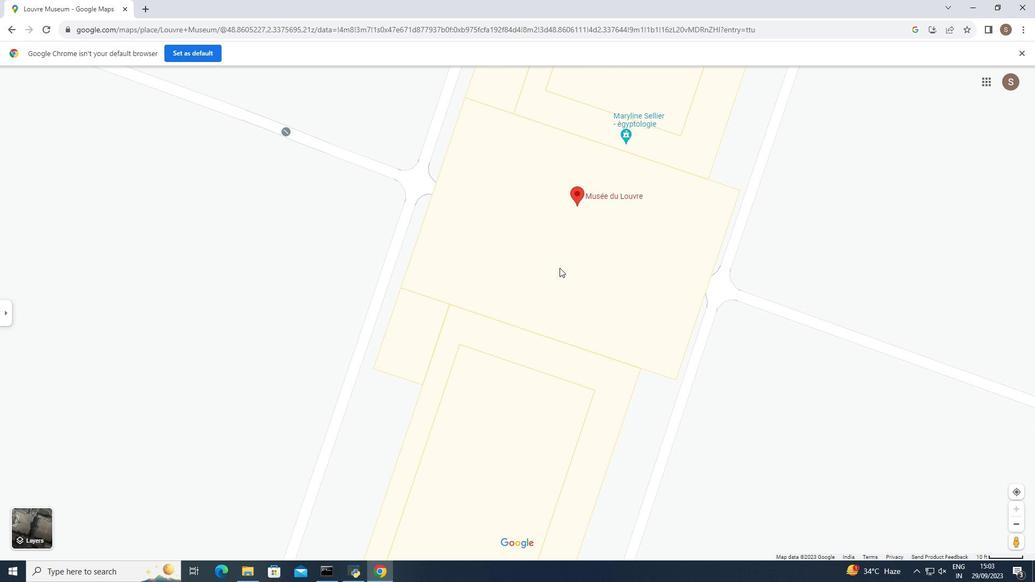
Action: Mouse scrolled (559, 268) with delta (0, 0)
Screenshot: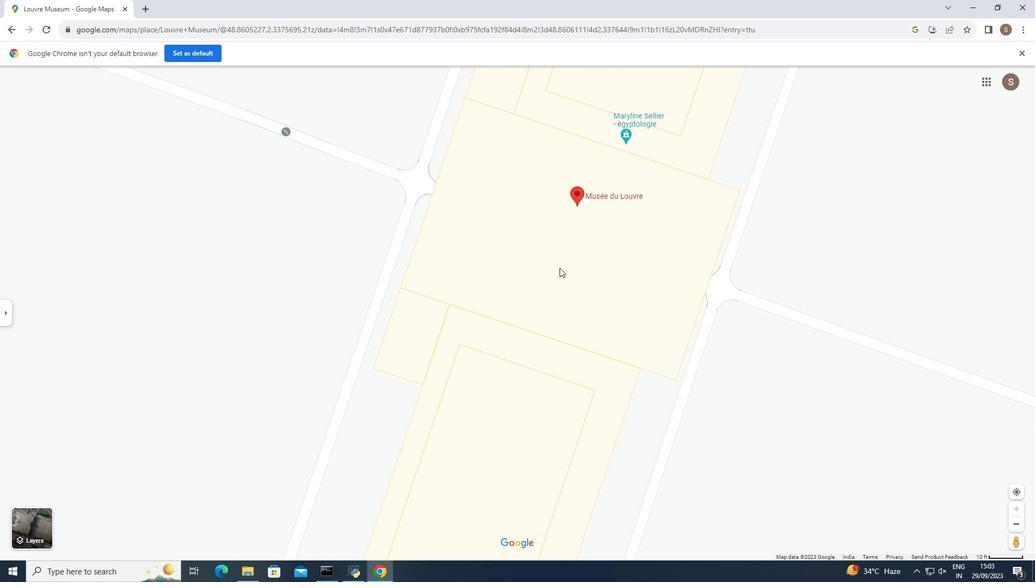 
Action: Mouse scrolled (559, 268) with delta (0, 0)
Screenshot: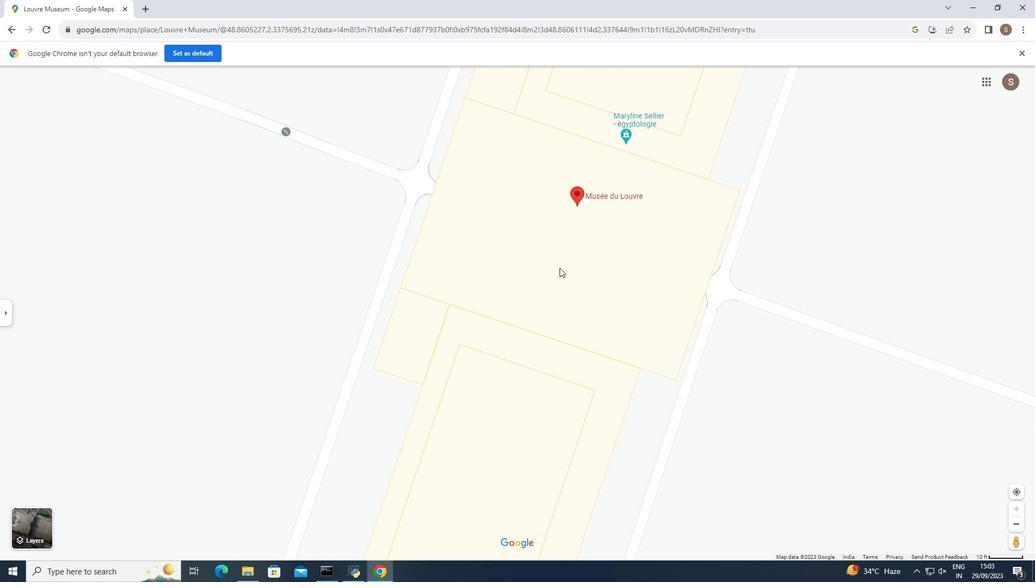 
Action: Mouse scrolled (559, 268) with delta (0, 0)
Screenshot: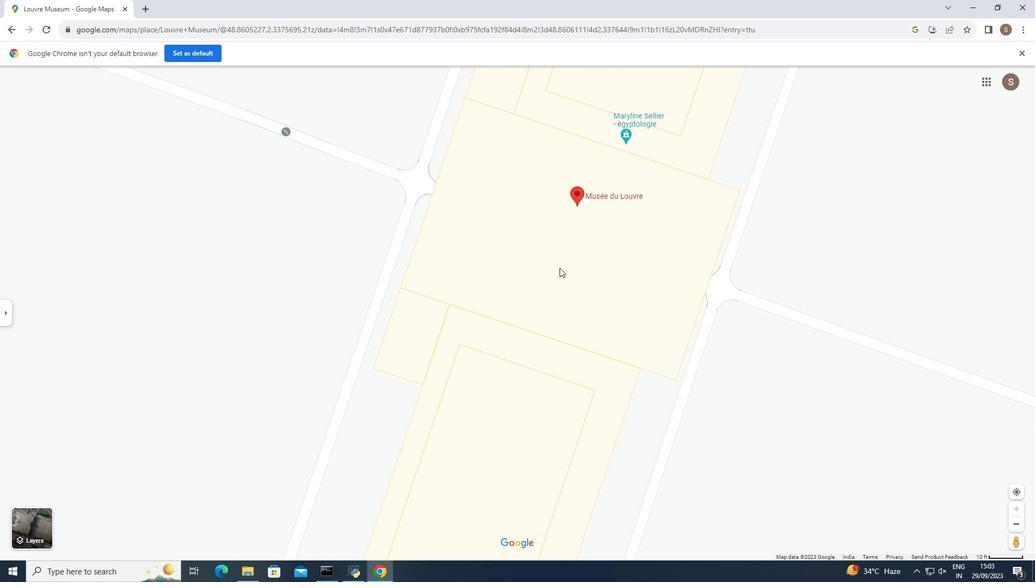 
Action: Mouse scrolled (559, 268) with delta (0, 0)
Screenshot: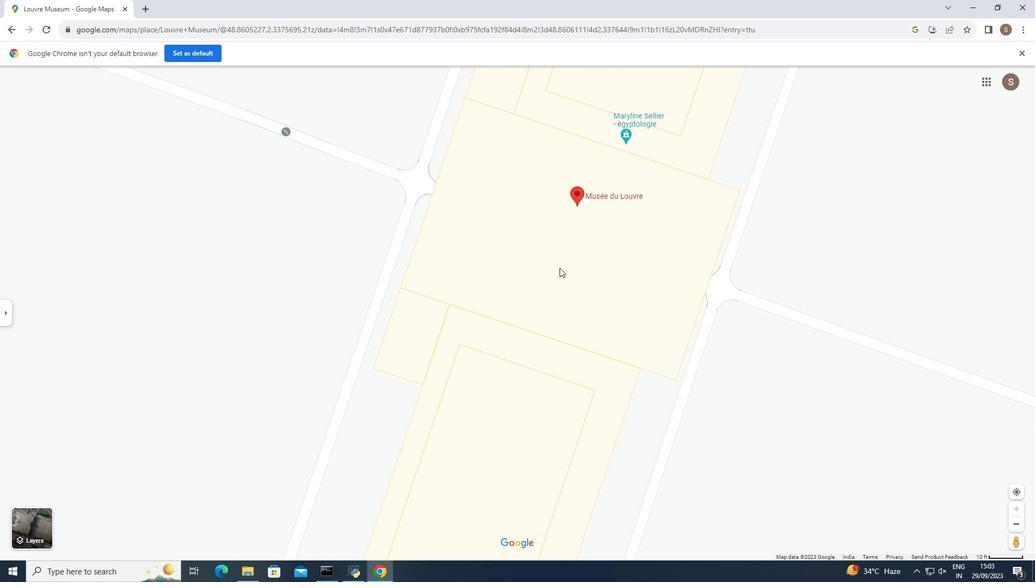 
Action: Mouse scrolled (559, 268) with delta (0, 0)
Screenshot: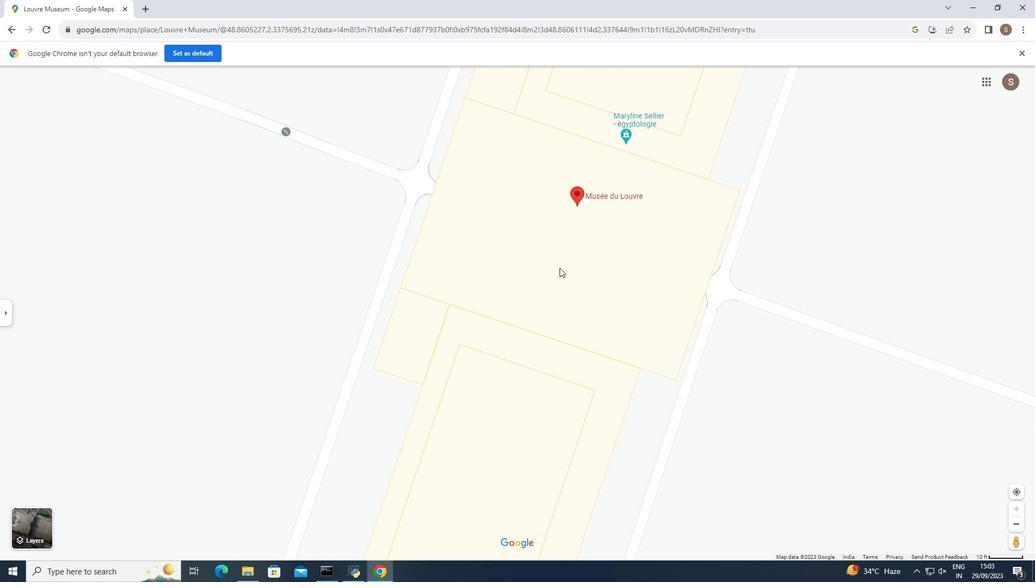 
Action: Mouse moved to (579, 195)
Screenshot: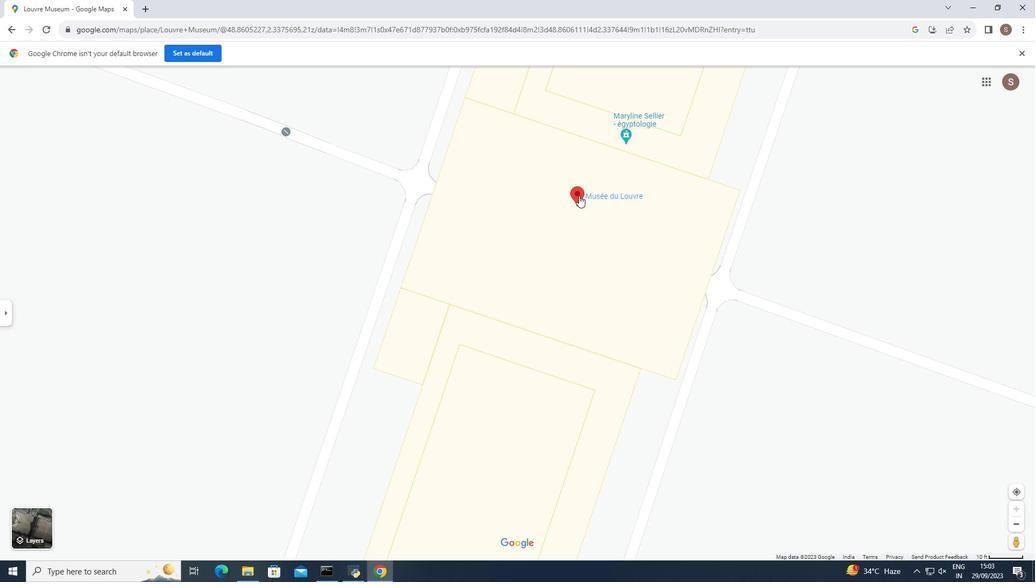 
Action: Mouse pressed left at (579, 195)
Screenshot: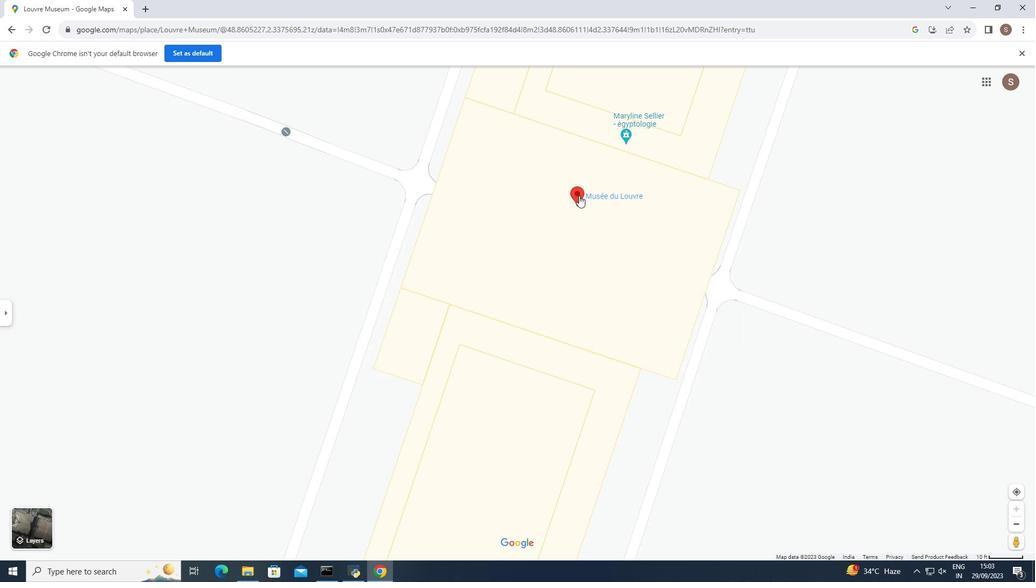 
Action: Mouse moved to (494, 363)
Screenshot: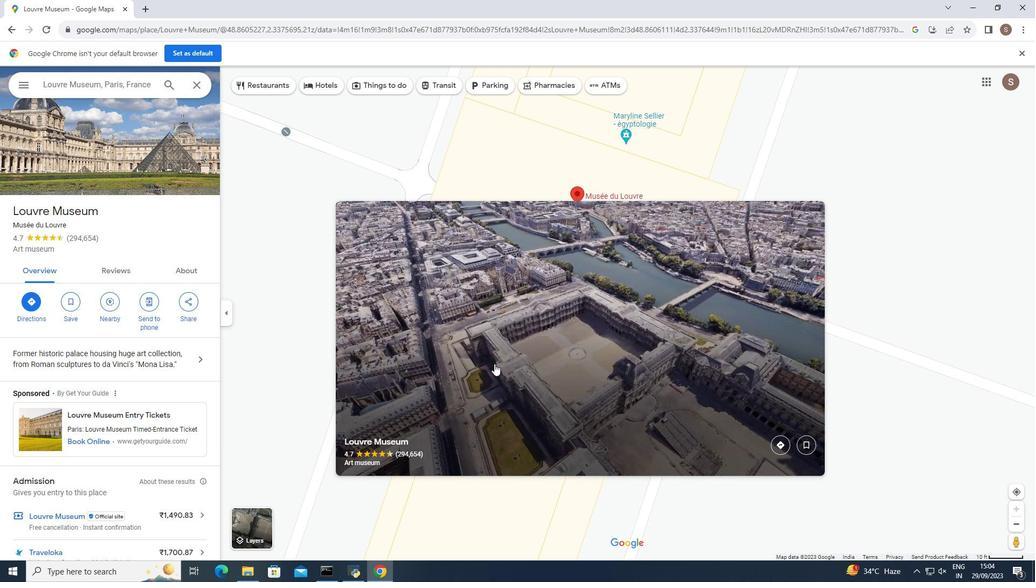 
